 Task: Open Card Card0000000375 in Board Board0000000094 in Workspace WS0000000032 in Trello. Add Member Carxxstreet791@gmail.com to Card Card0000000375 in Board Board0000000094 in Workspace WS0000000032 in Trello. Add Orange Label titled Label0000000375 to Card Card0000000375 in Board Board0000000094 in Workspace WS0000000032 in Trello. Add Checklist CL0000000375 to Card Card0000000375 in Board Board0000000094 in Workspace WS0000000032 in Trello. Add Dates with Start Date as Jun 01 2023 and Due Date as Jun 30 2023 to Card Card0000000375 in Board Board0000000094 in Workspace WS0000000032 in Trello
Action: Mouse moved to (431, 347)
Screenshot: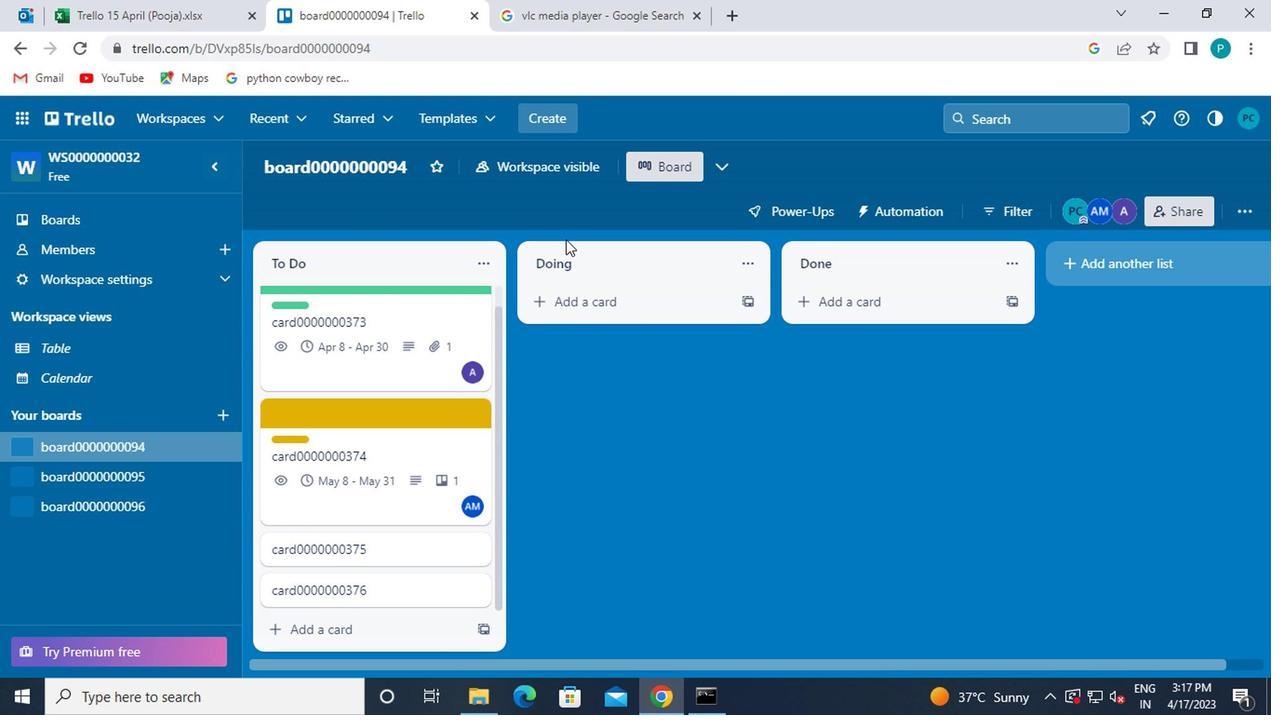 
Action: Mouse scrolled (431, 346) with delta (0, -1)
Screenshot: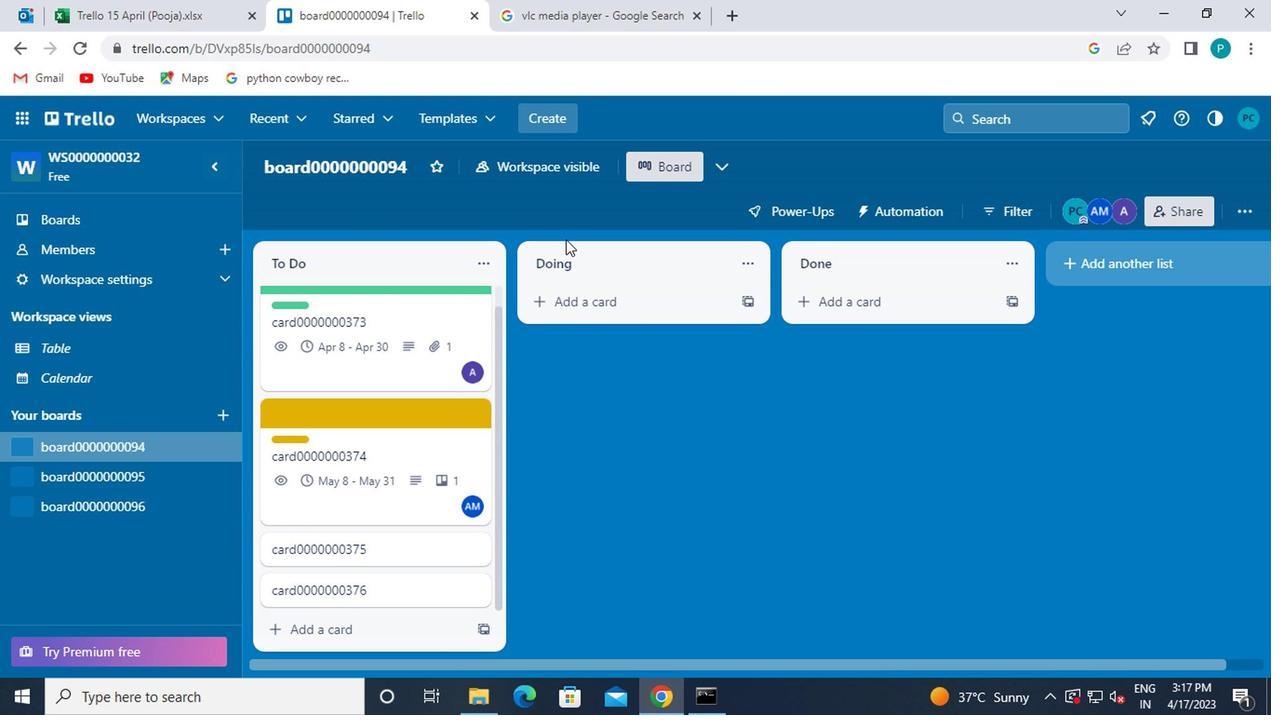 
Action: Mouse moved to (419, 355)
Screenshot: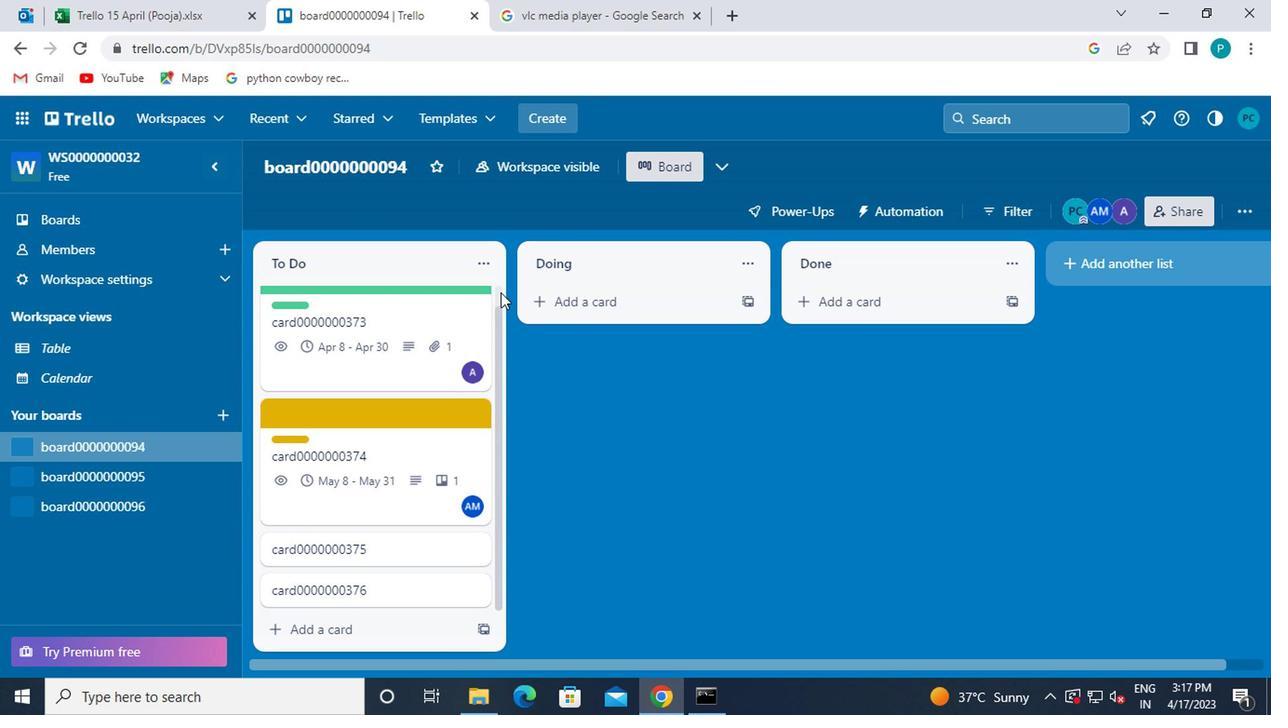 
Action: Mouse scrolled (419, 354) with delta (0, 0)
Screenshot: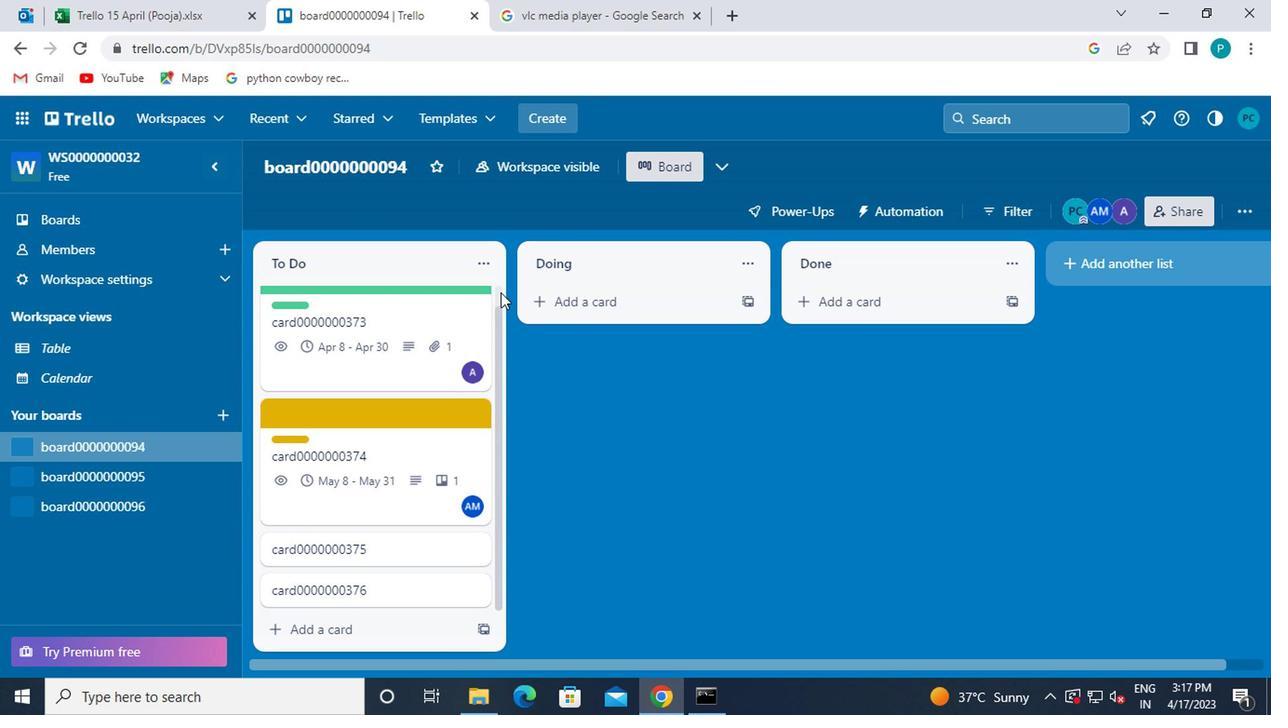
Action: Mouse moved to (418, 358)
Screenshot: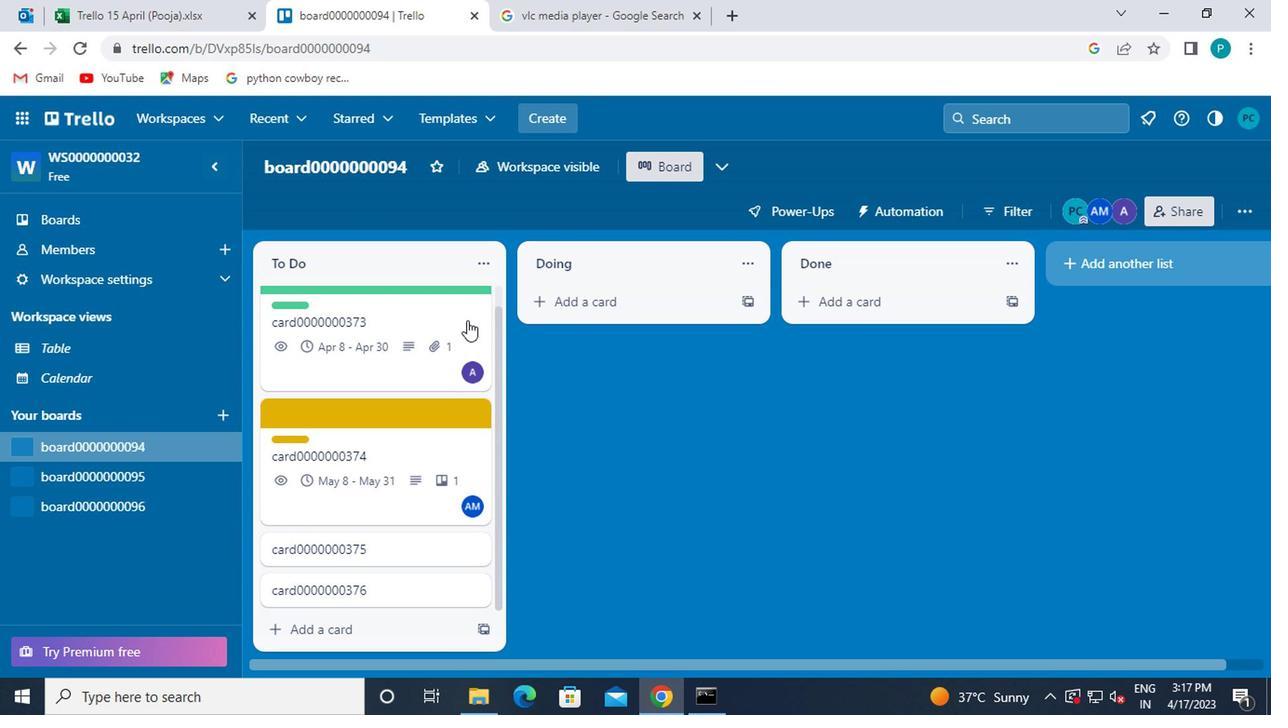 
Action: Mouse scrolled (418, 357) with delta (0, -1)
Screenshot: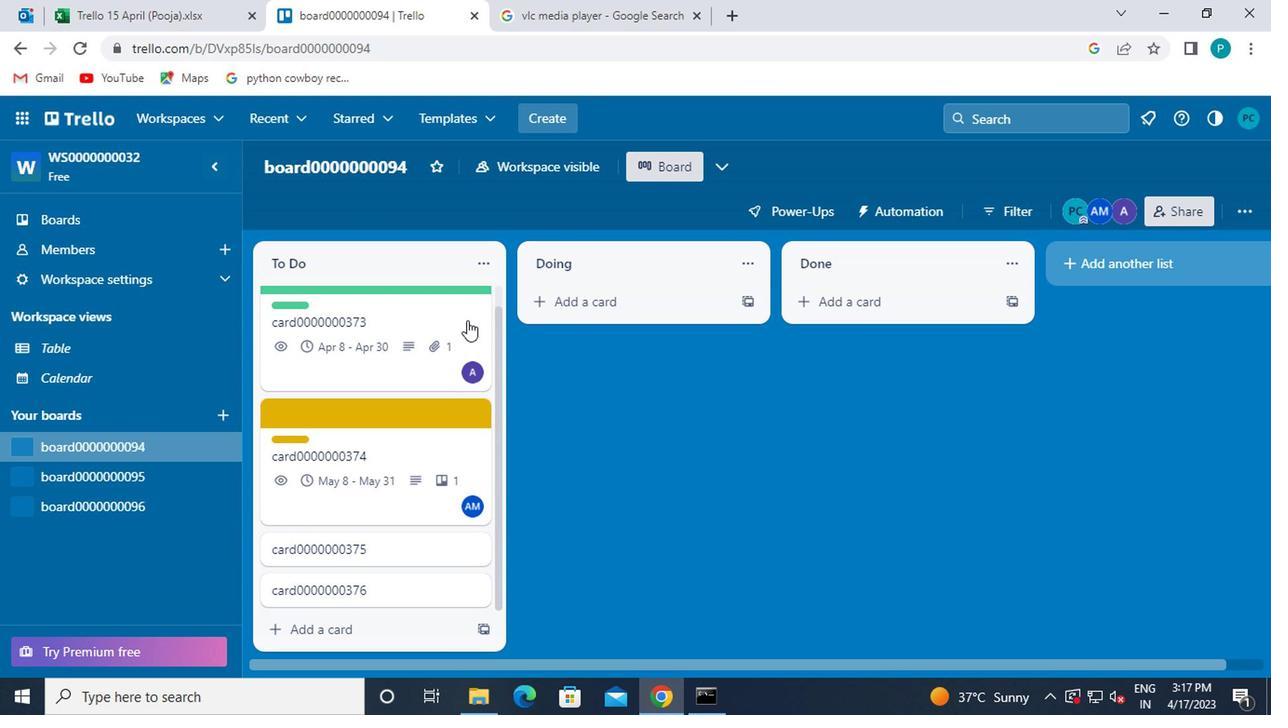 
Action: Mouse moved to (368, 540)
Screenshot: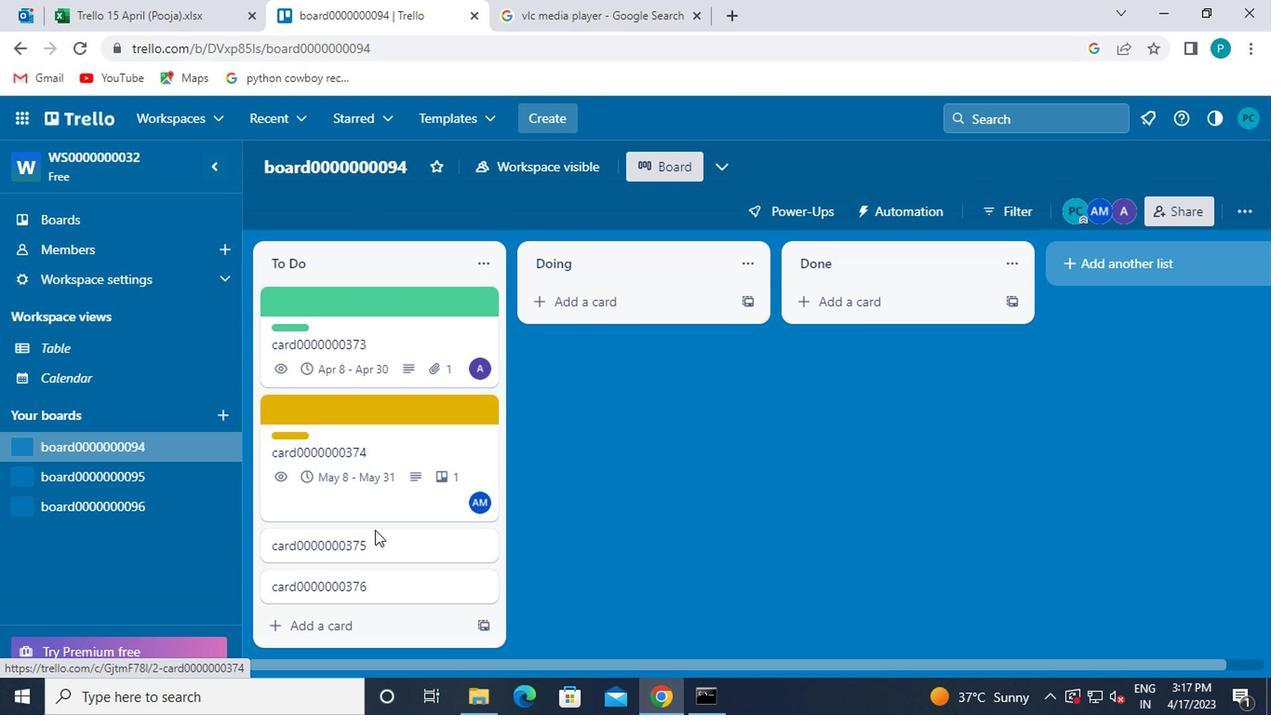 
Action: Mouse pressed left at (368, 540)
Screenshot: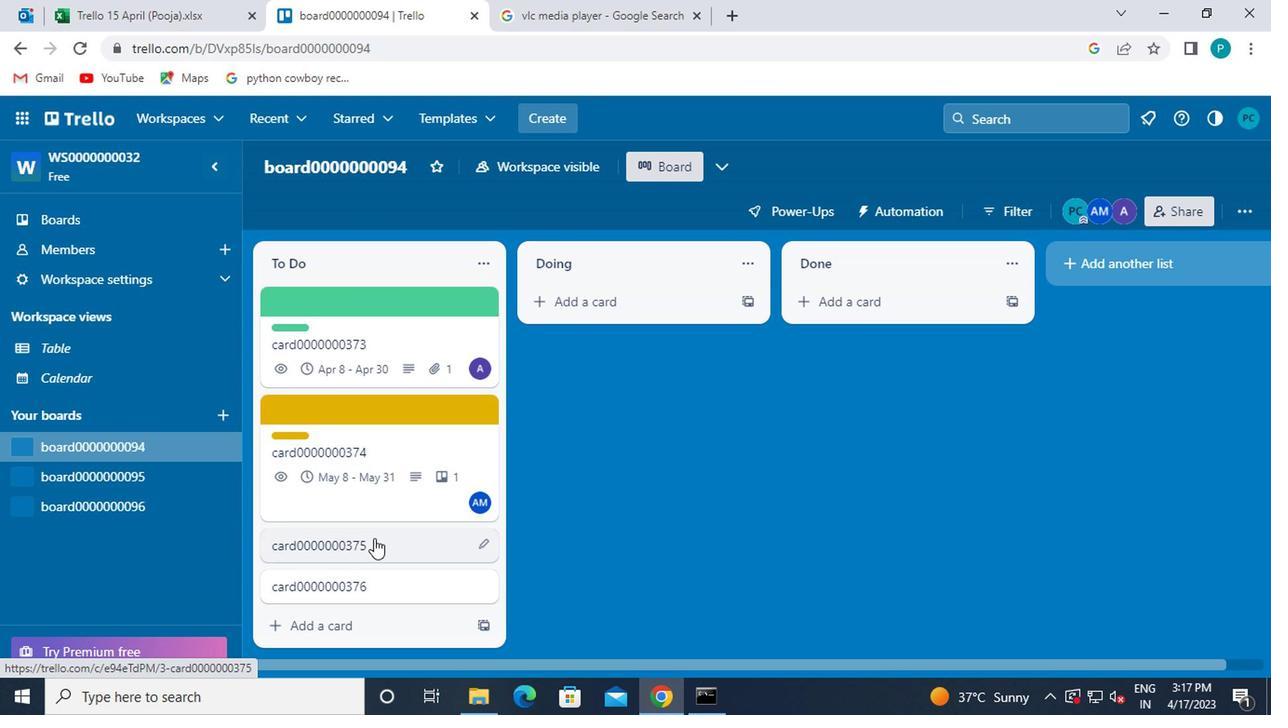 
Action: Mouse moved to (913, 337)
Screenshot: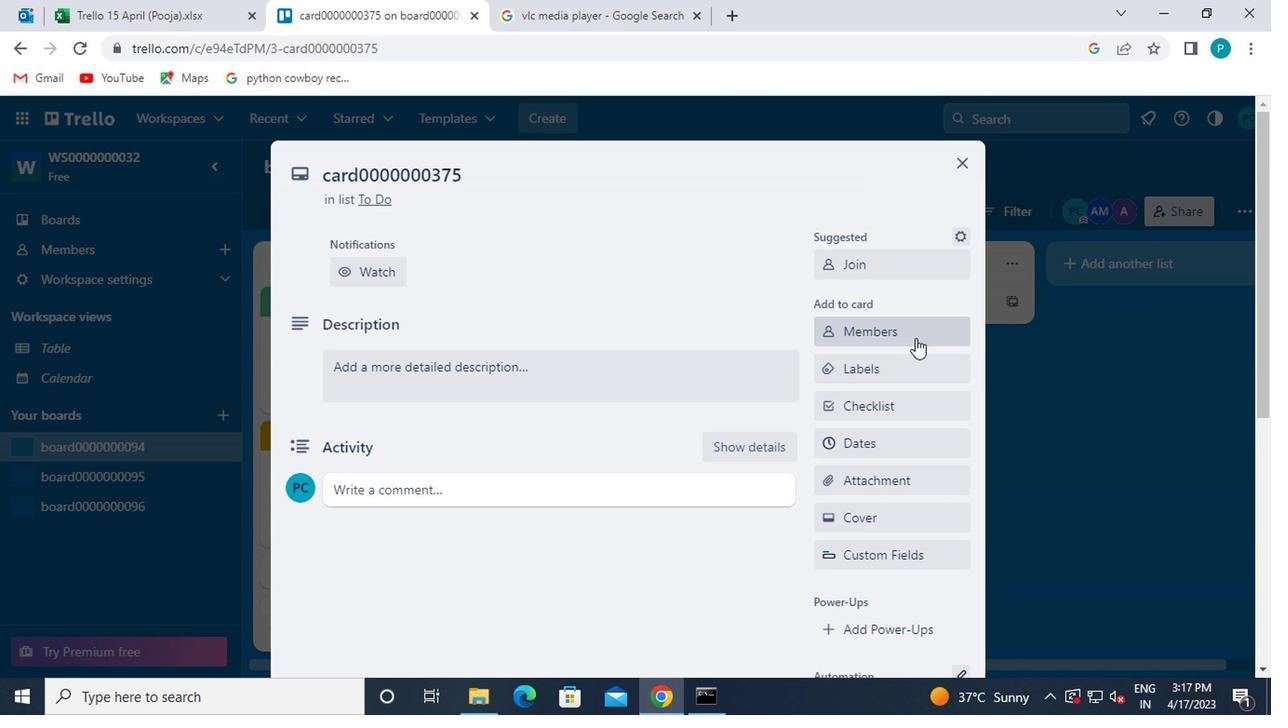 
Action: Mouse pressed left at (913, 337)
Screenshot: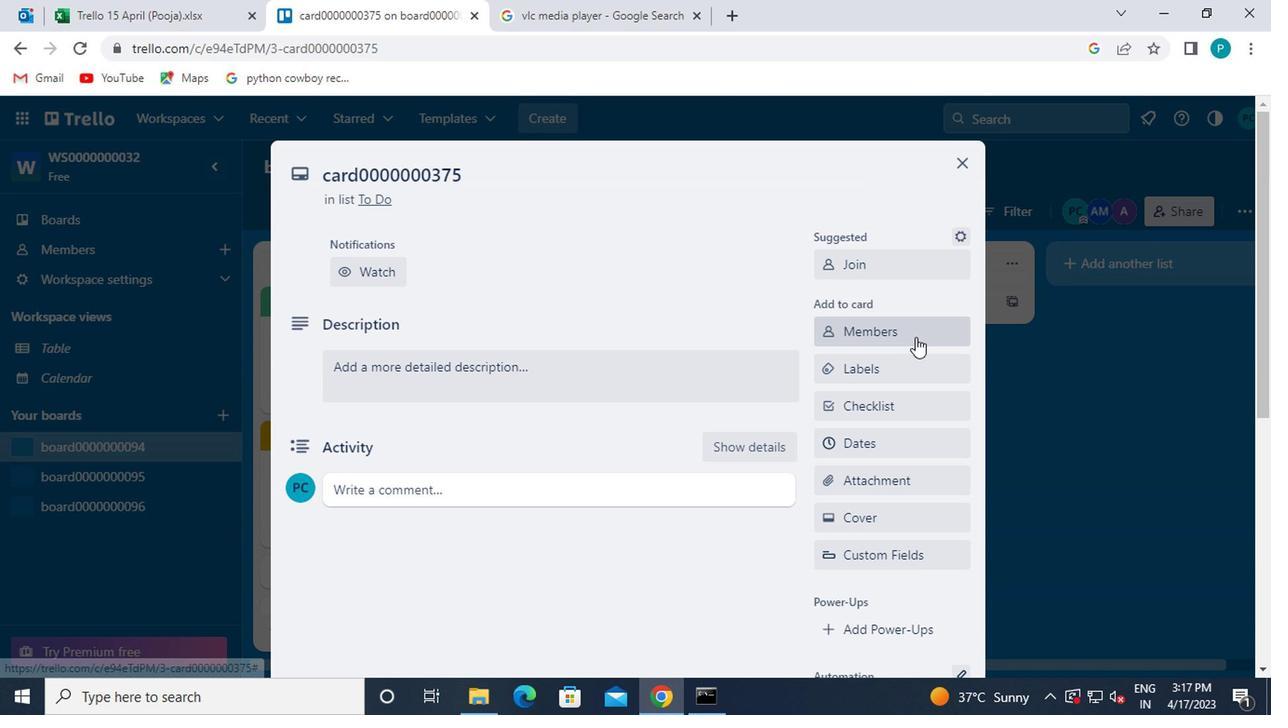
Action: Mouse moved to (872, 426)
Screenshot: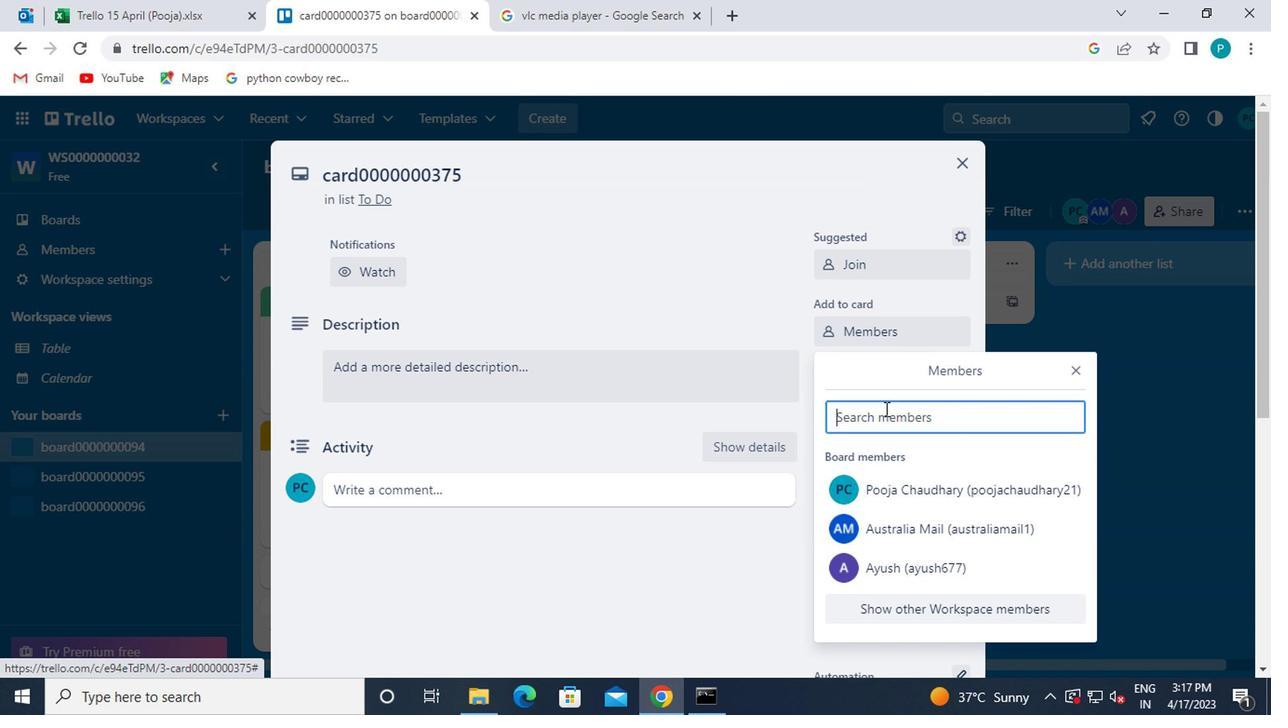 
Action: Mouse pressed left at (872, 426)
Screenshot: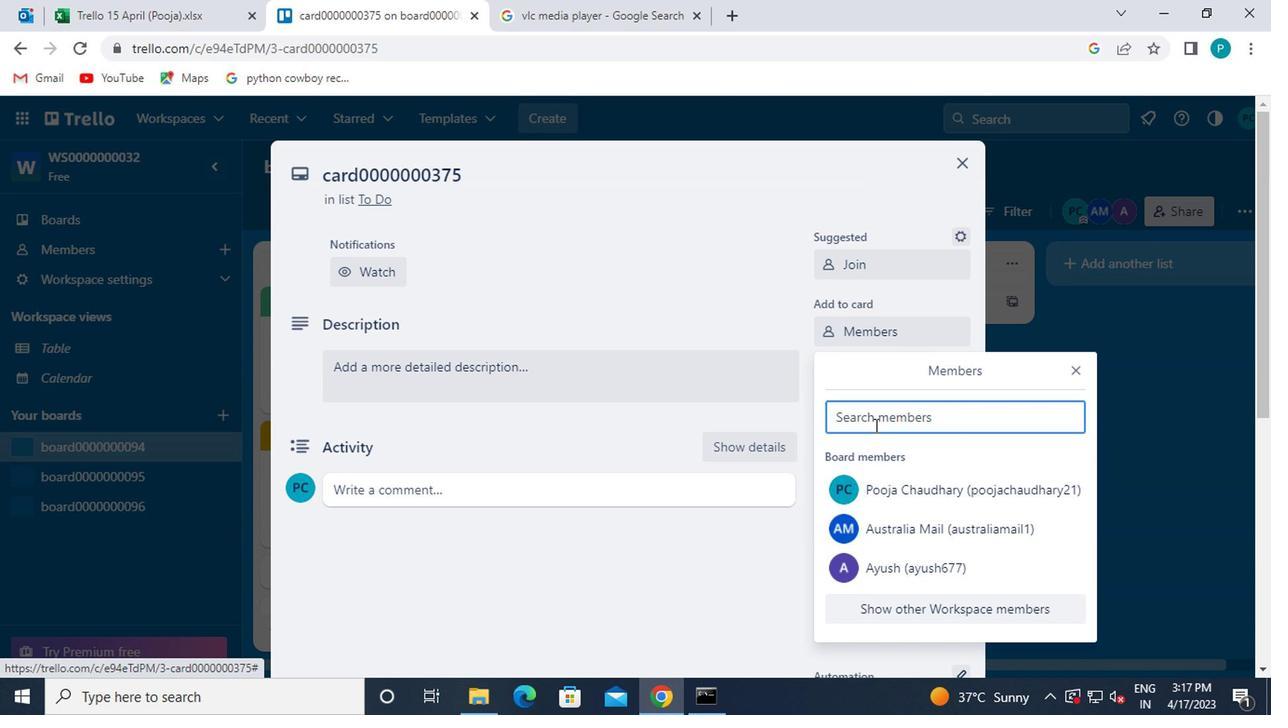 
Action: Mouse moved to (889, 405)
Screenshot: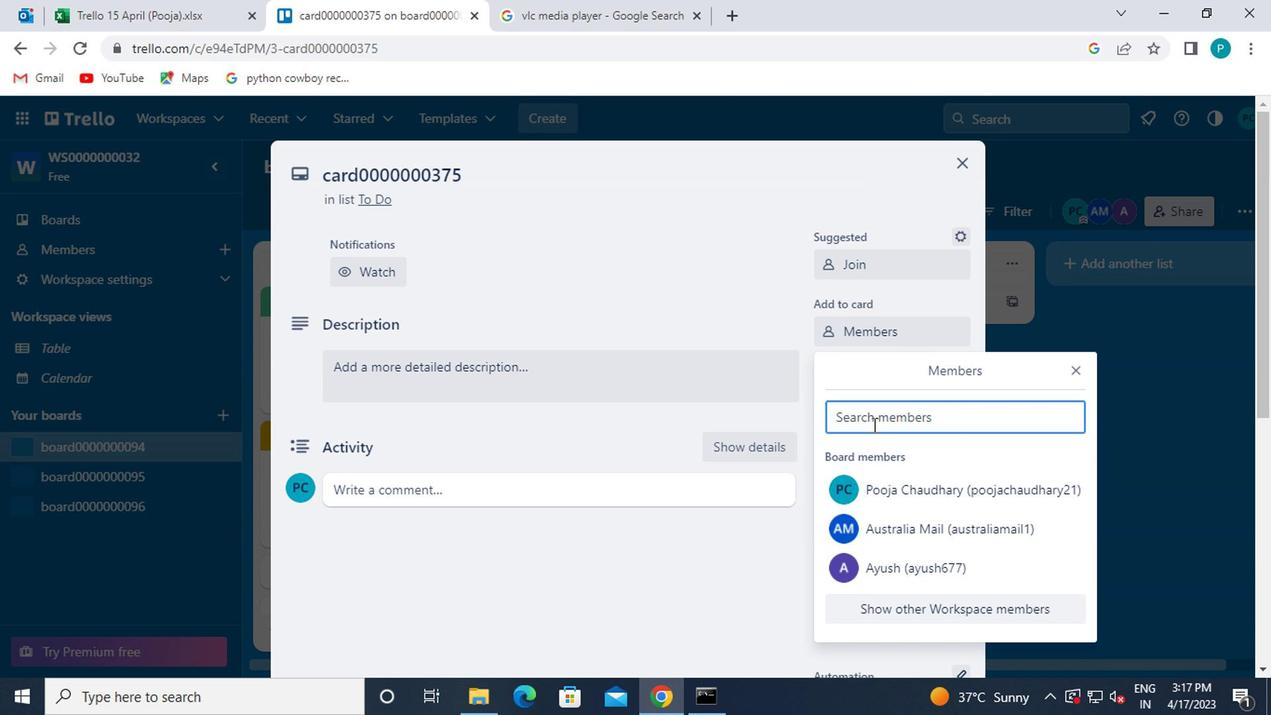 
Action: Key pressed carxxstreet791<Key.shift>@GMAIL.COM
Screenshot: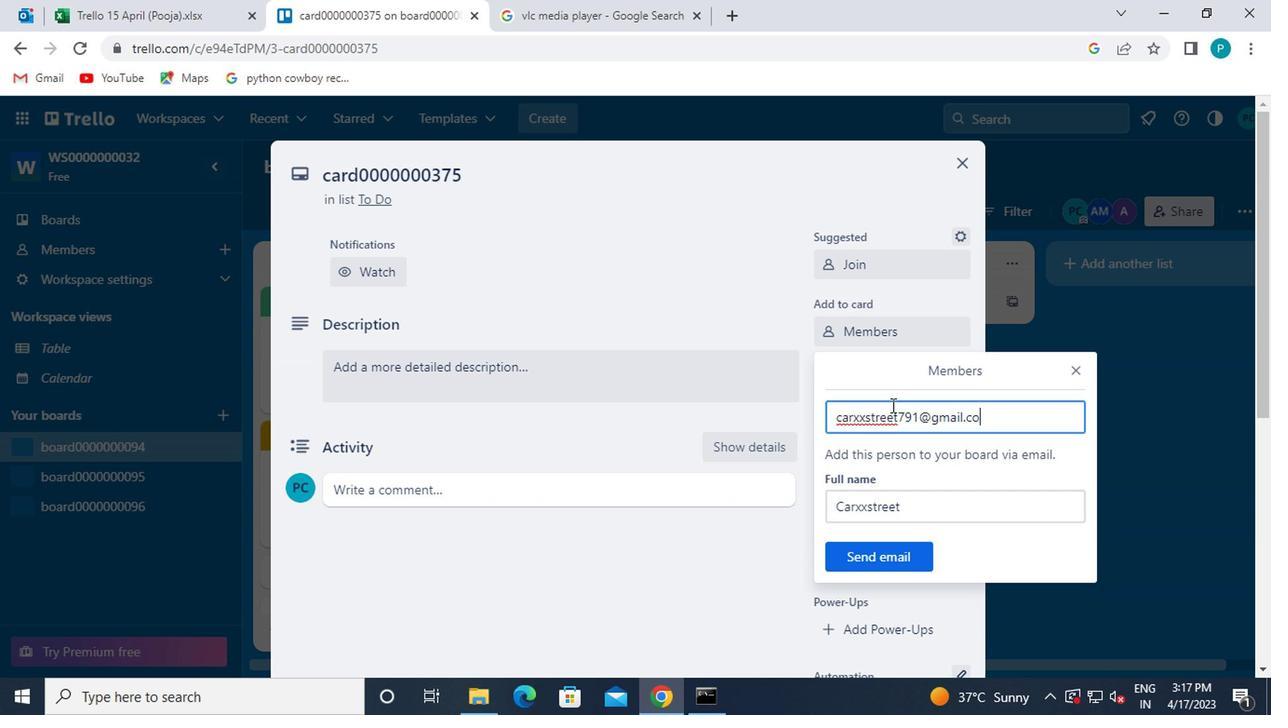 
Action: Mouse moved to (893, 562)
Screenshot: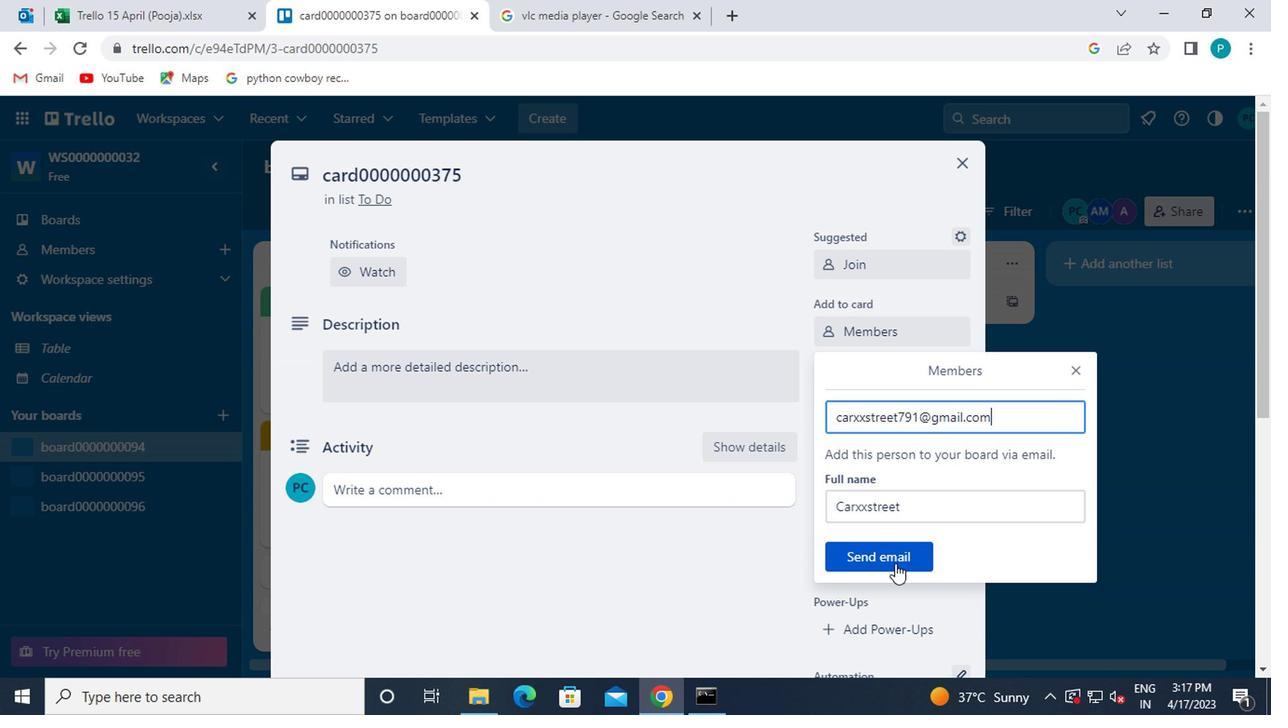 
Action: Mouse pressed left at (893, 562)
Screenshot: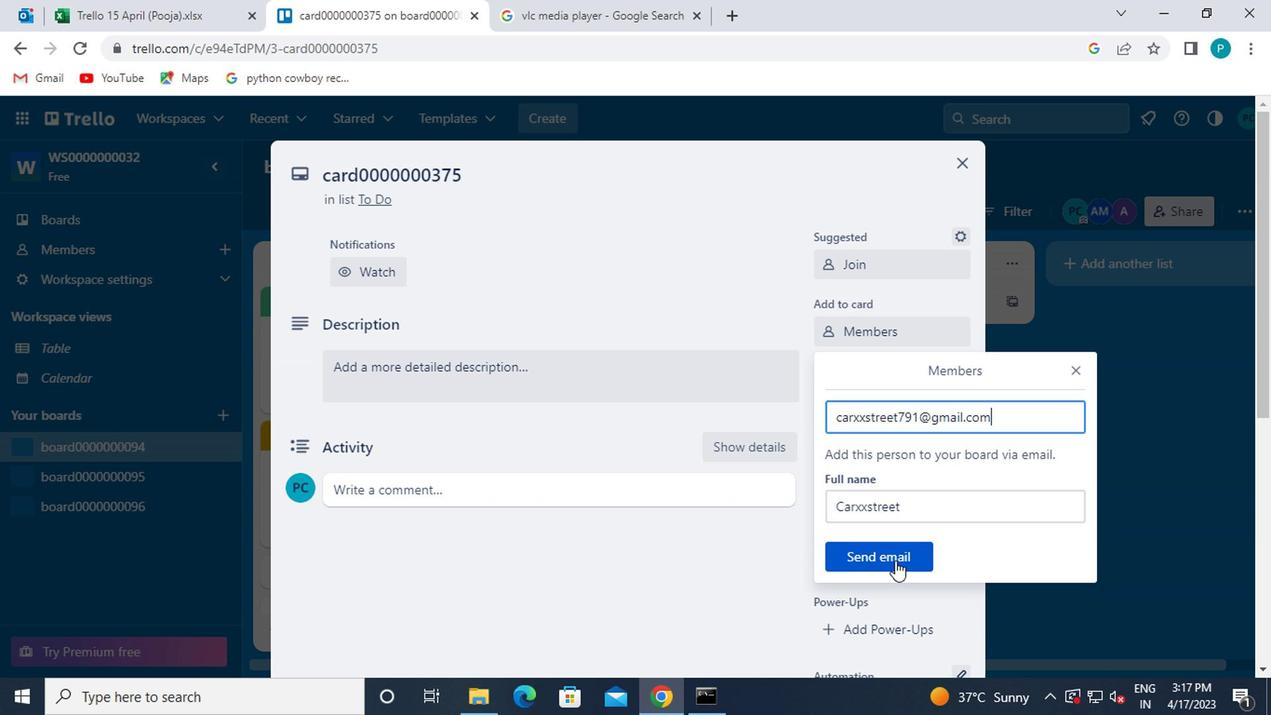 
Action: Mouse moved to (854, 363)
Screenshot: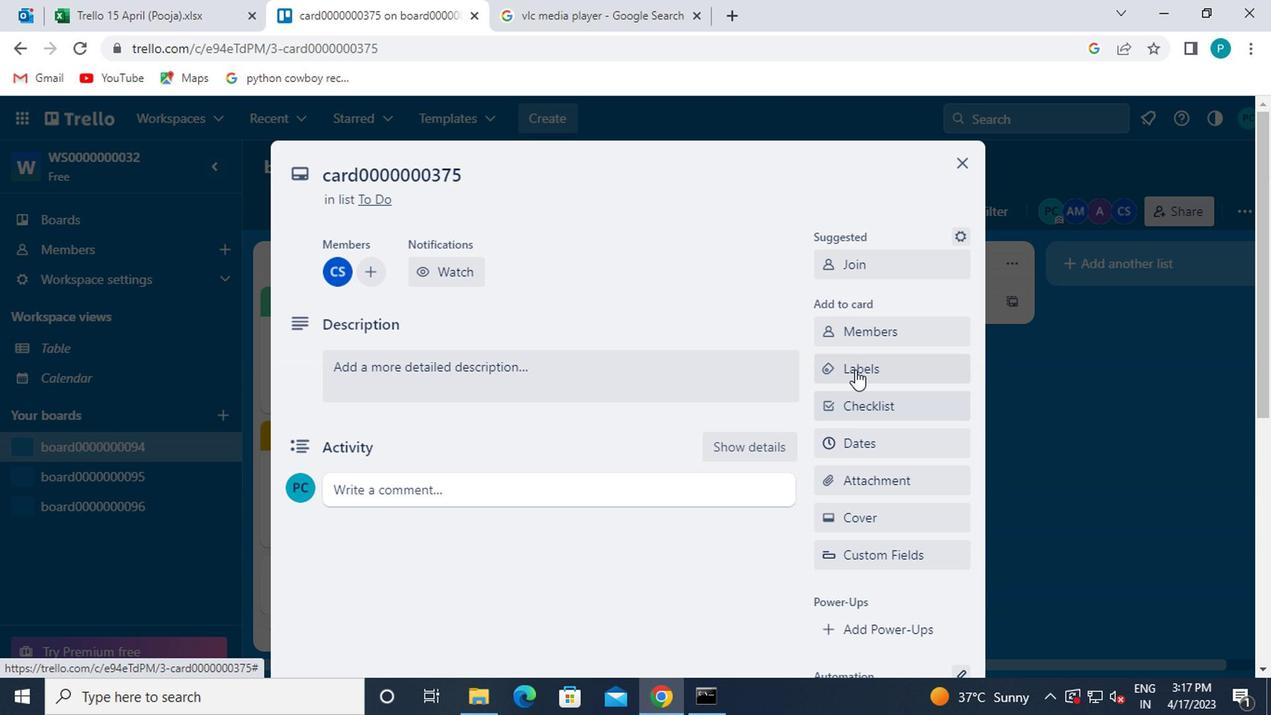 
Action: Mouse pressed left at (854, 363)
Screenshot: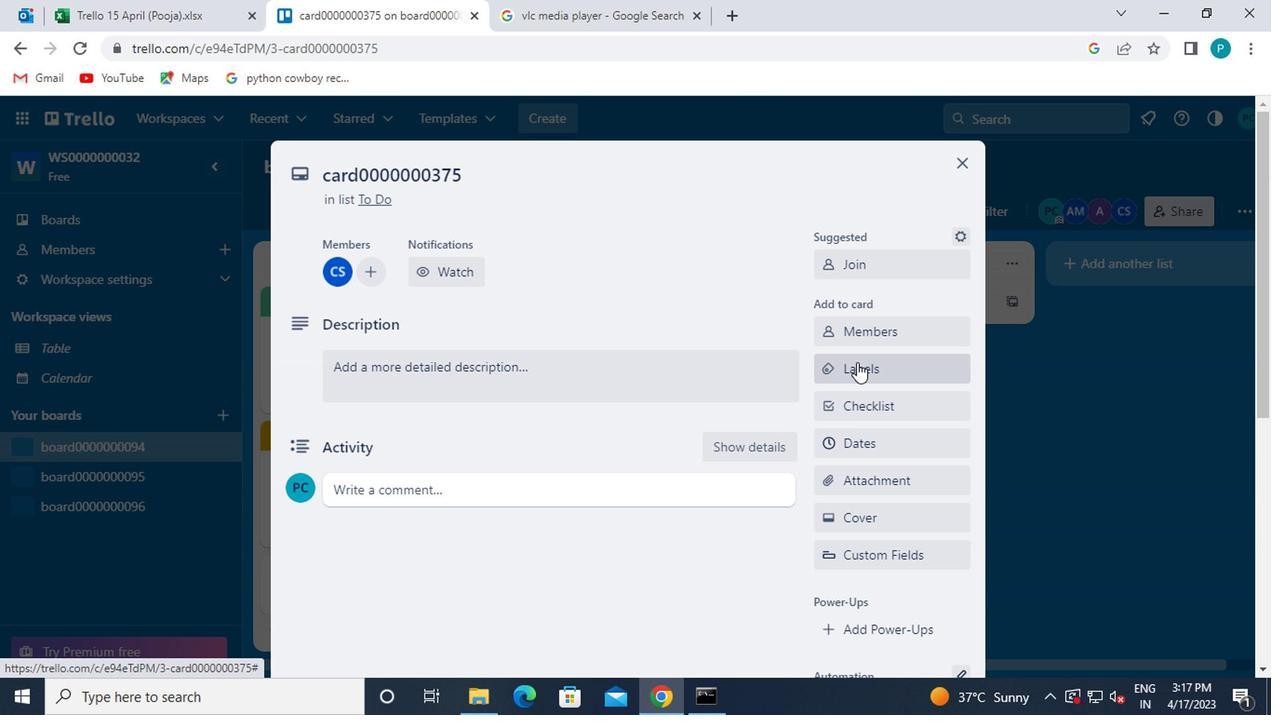 
Action: Mouse moved to (920, 548)
Screenshot: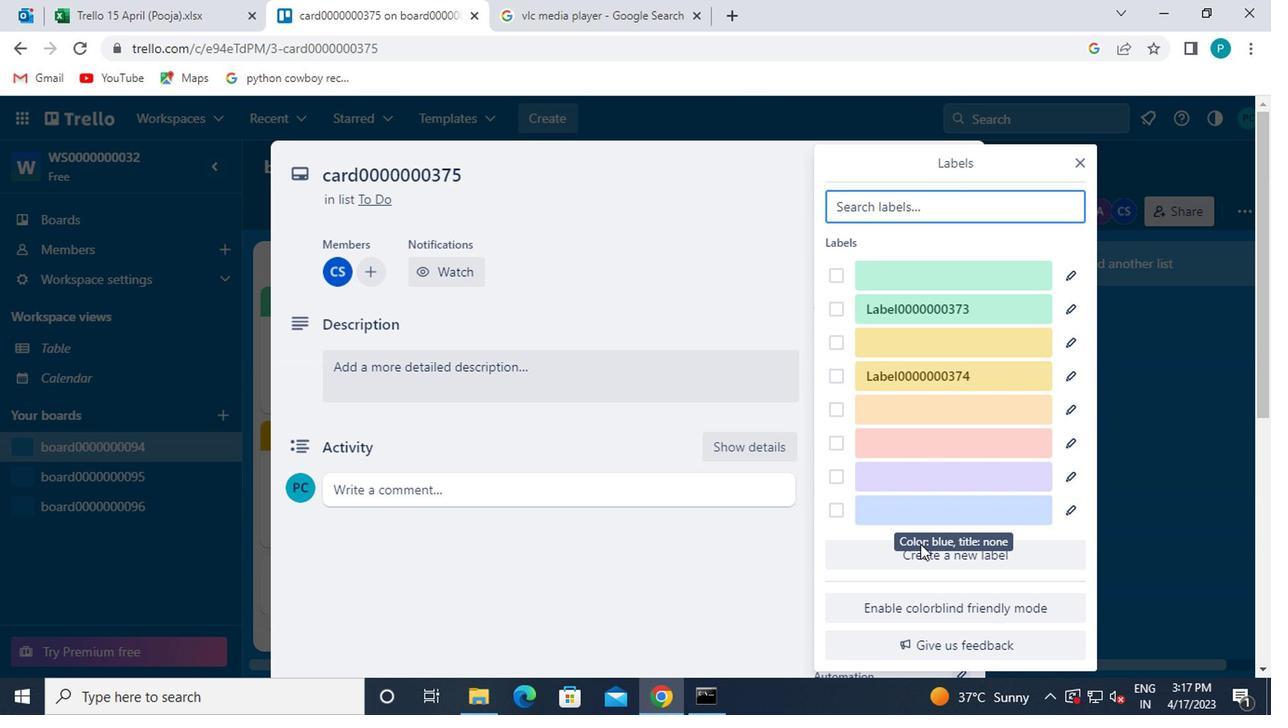 
Action: Mouse pressed left at (920, 548)
Screenshot: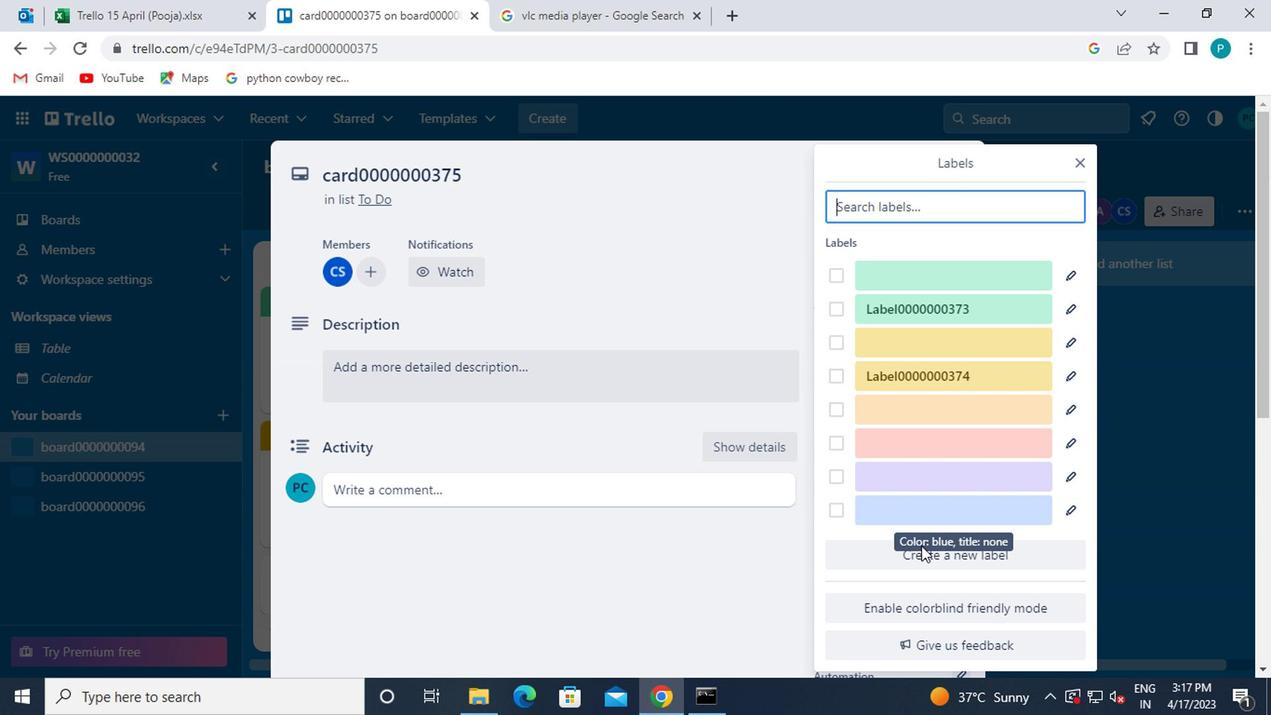 
Action: Mouse moved to (920, 552)
Screenshot: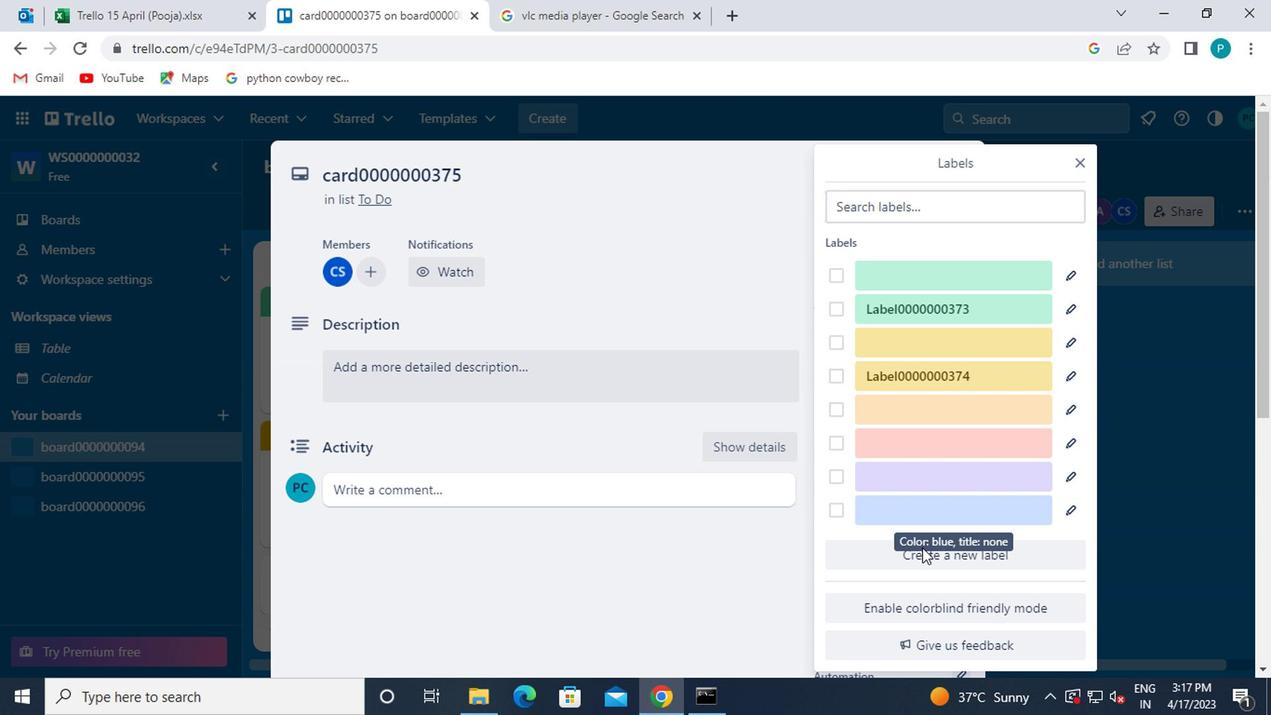 
Action: Mouse pressed left at (920, 552)
Screenshot: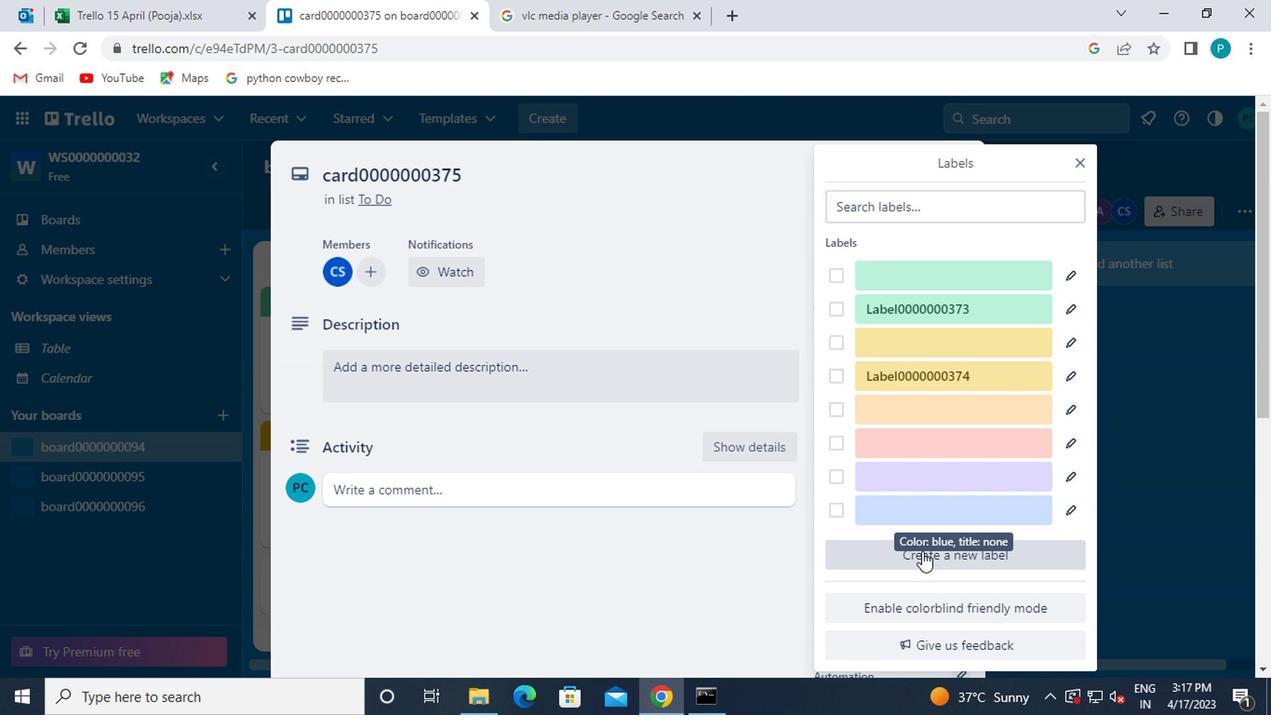 
Action: Mouse moved to (938, 436)
Screenshot: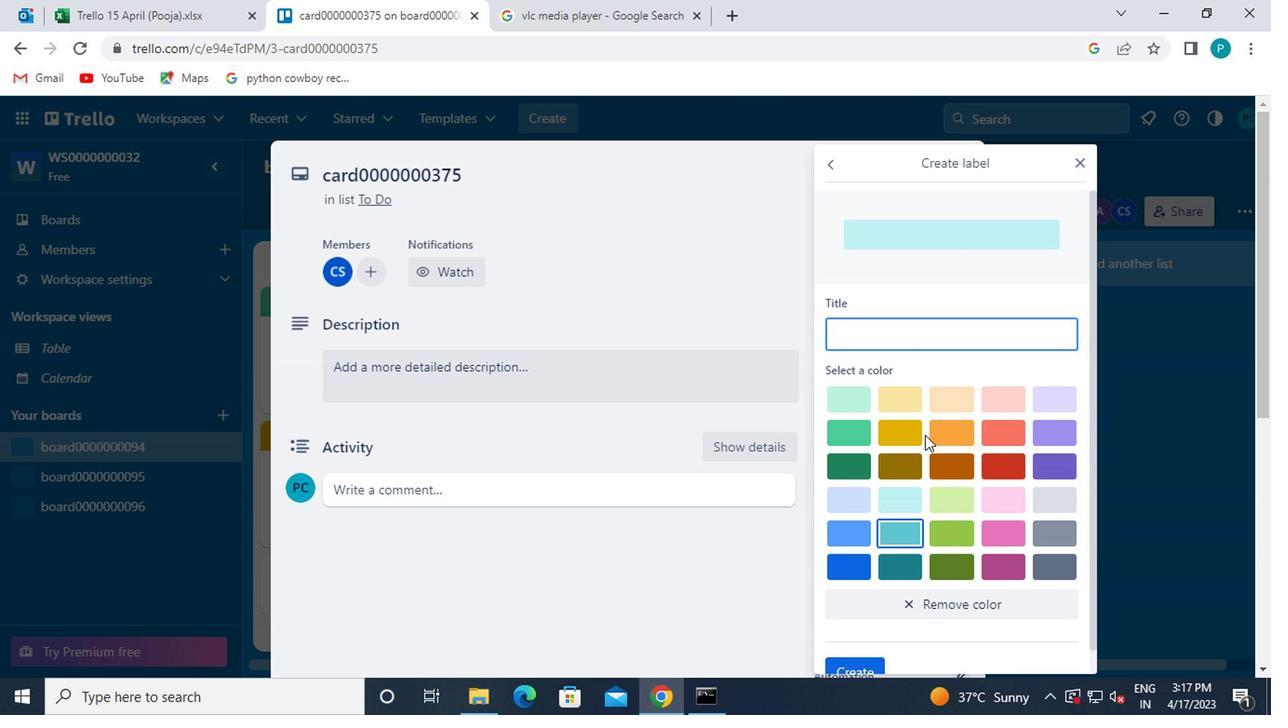 
Action: Mouse pressed left at (938, 436)
Screenshot: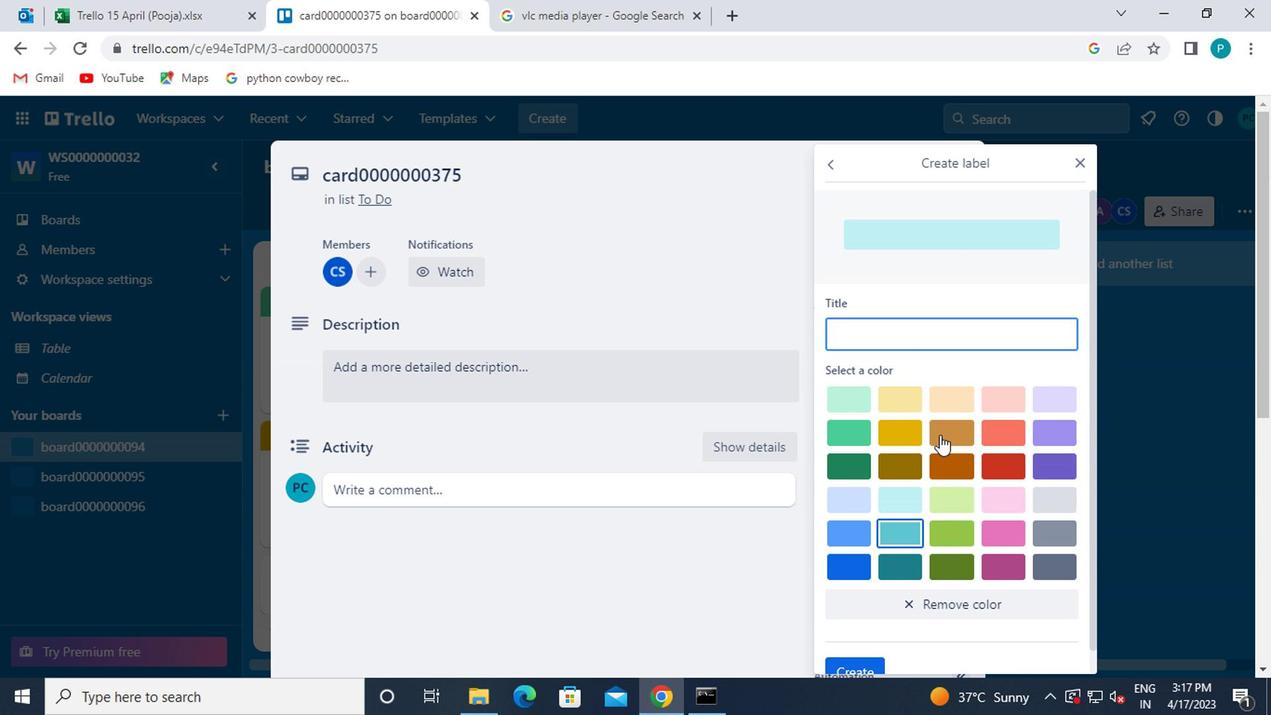 
Action: Mouse moved to (860, 340)
Screenshot: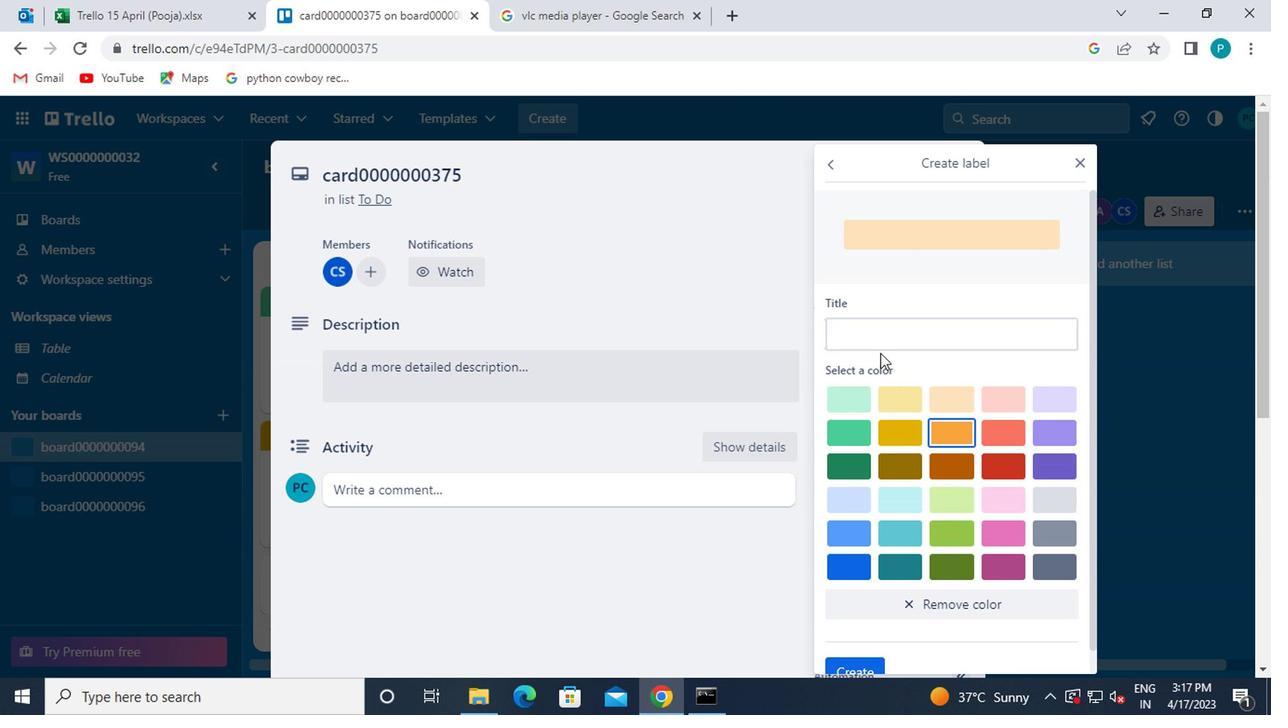 
Action: Mouse pressed left at (860, 340)
Screenshot: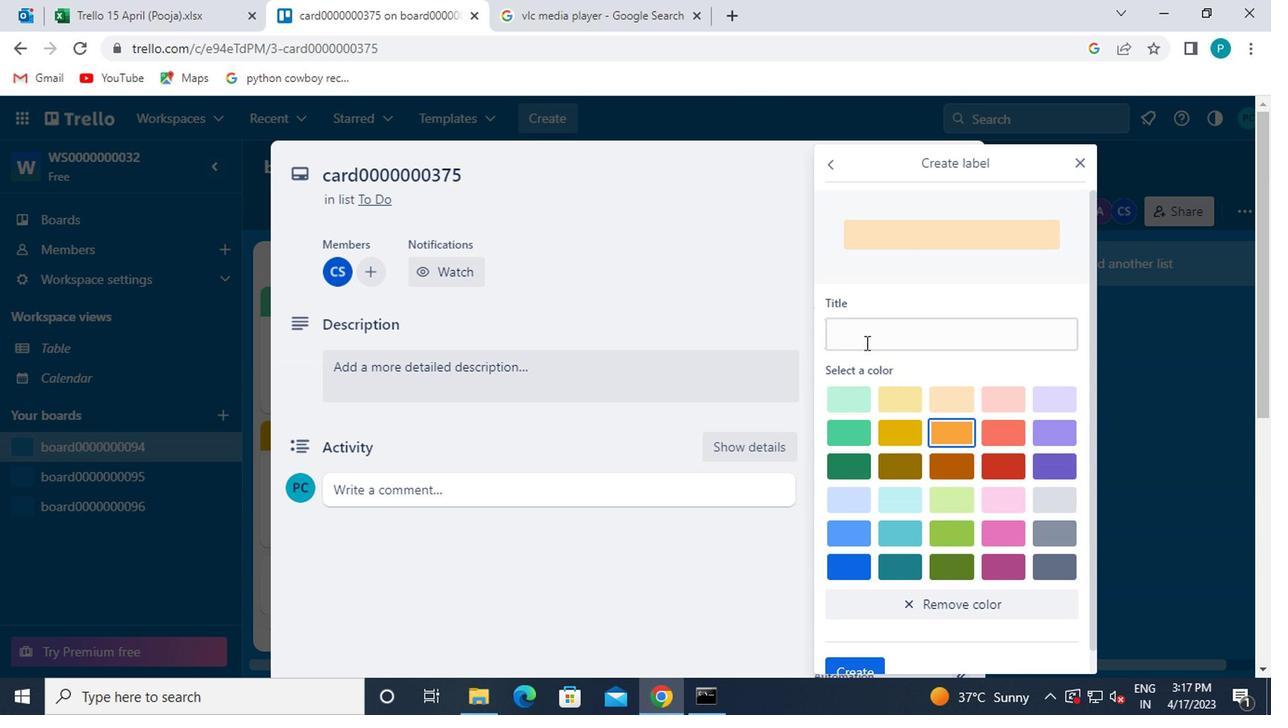 
Action: Key pressed <Key.caps_lock>L<Key.caps_lock>ABEL0000000375
Screenshot: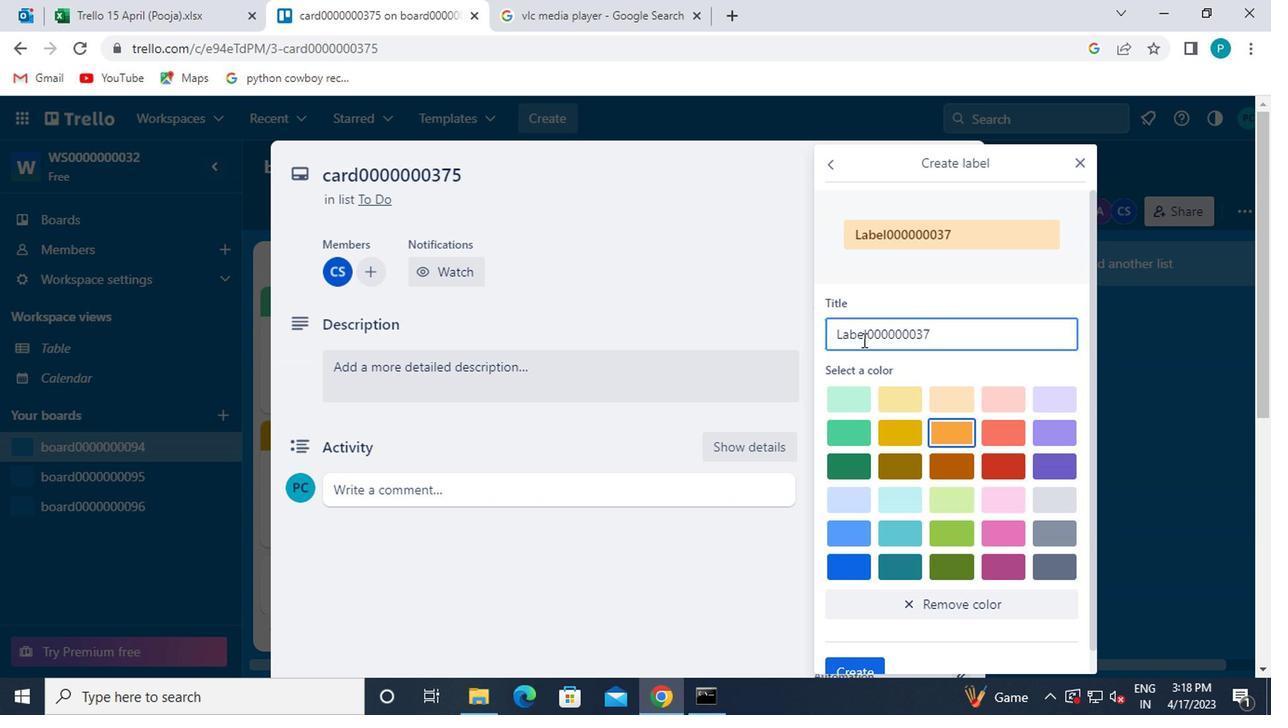 
Action: Mouse moved to (968, 579)
Screenshot: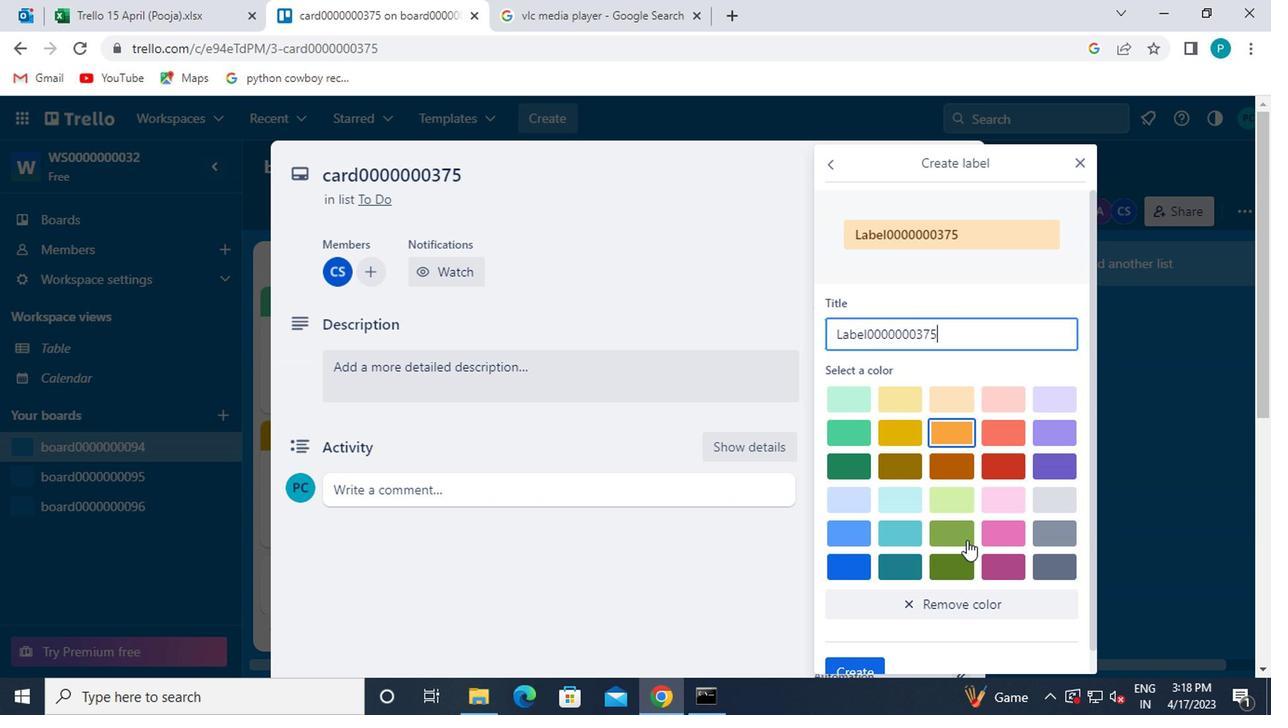 
Action: Mouse scrolled (968, 578) with delta (0, -1)
Screenshot: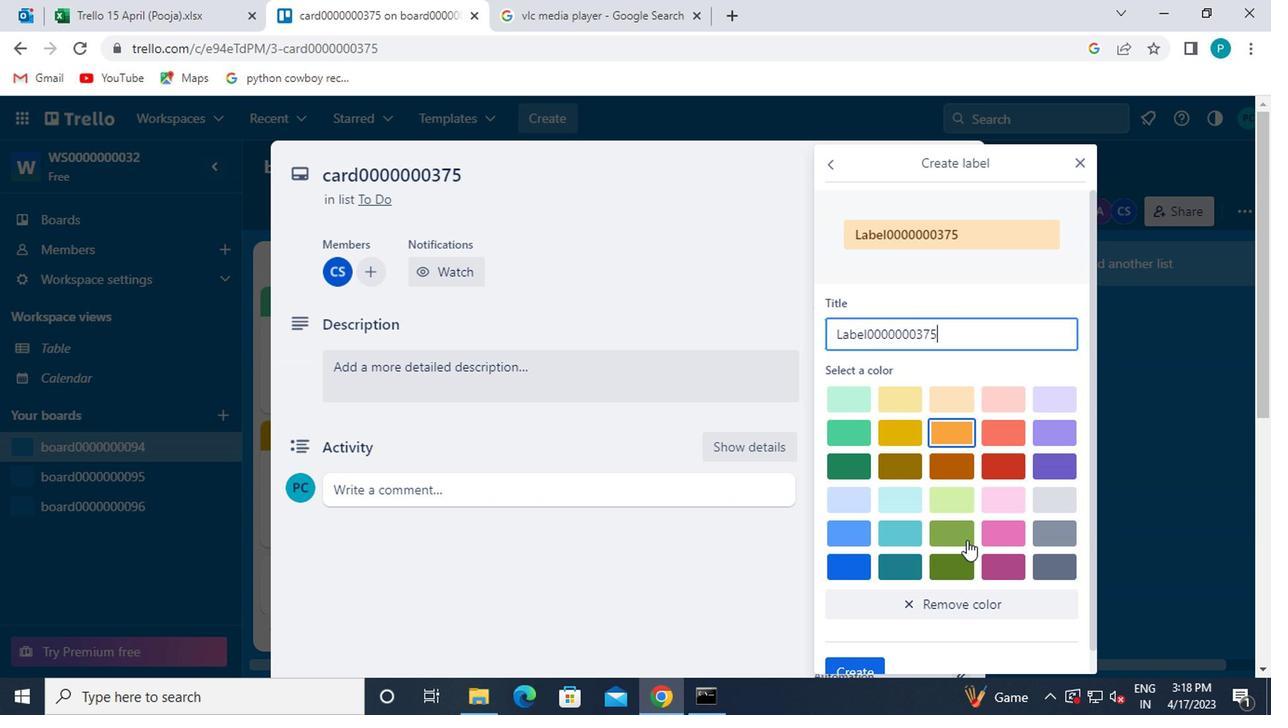 
Action: Mouse moved to (967, 589)
Screenshot: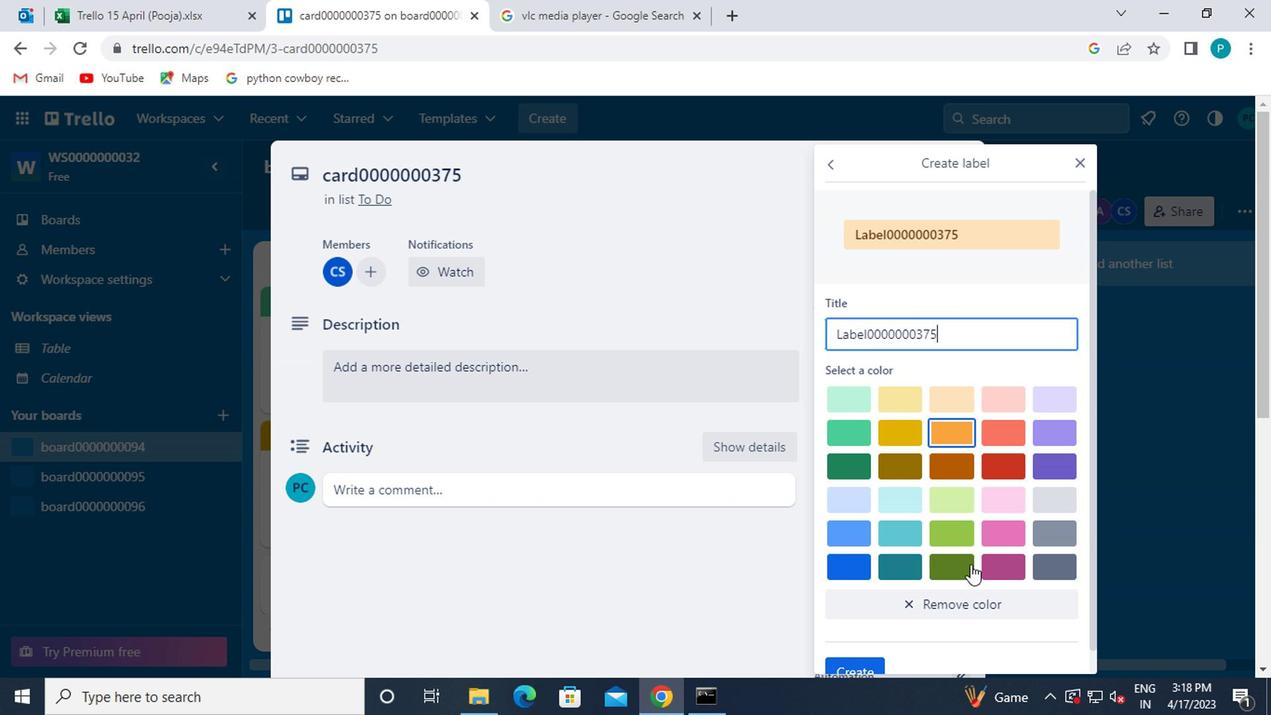 
Action: Mouse scrolled (967, 589) with delta (0, 0)
Screenshot: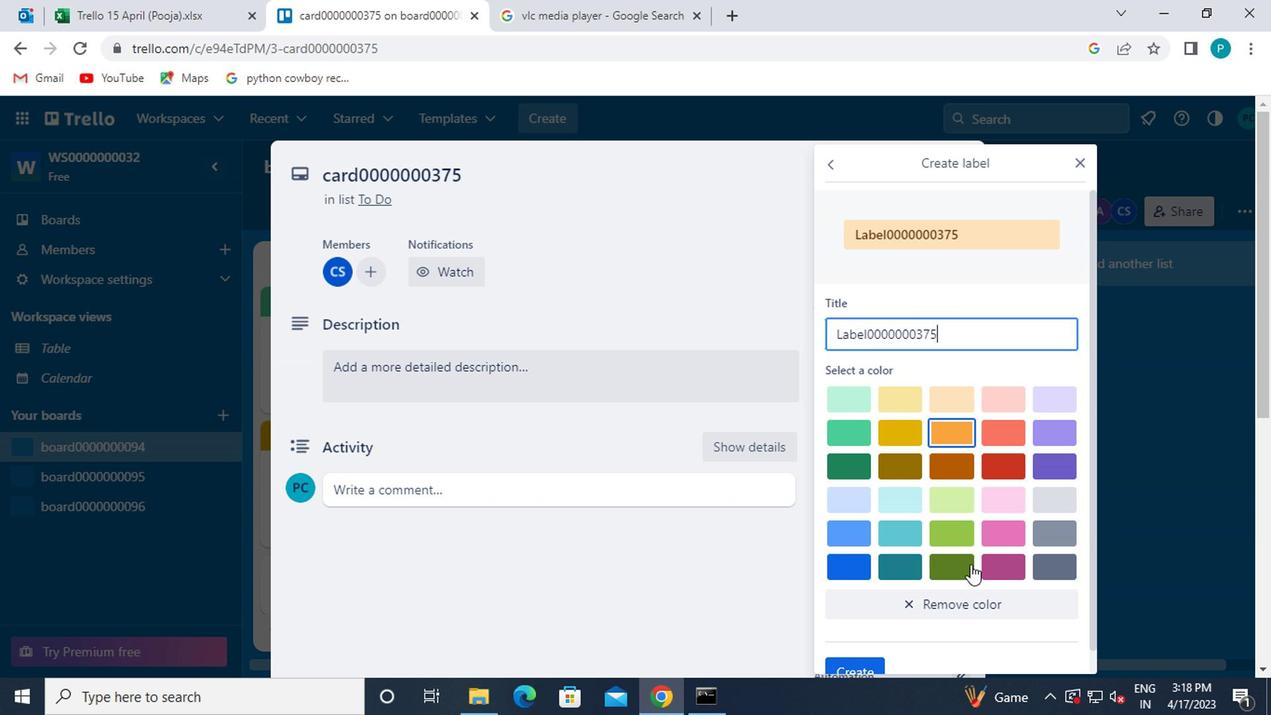 
Action: Mouse moved to (966, 590)
Screenshot: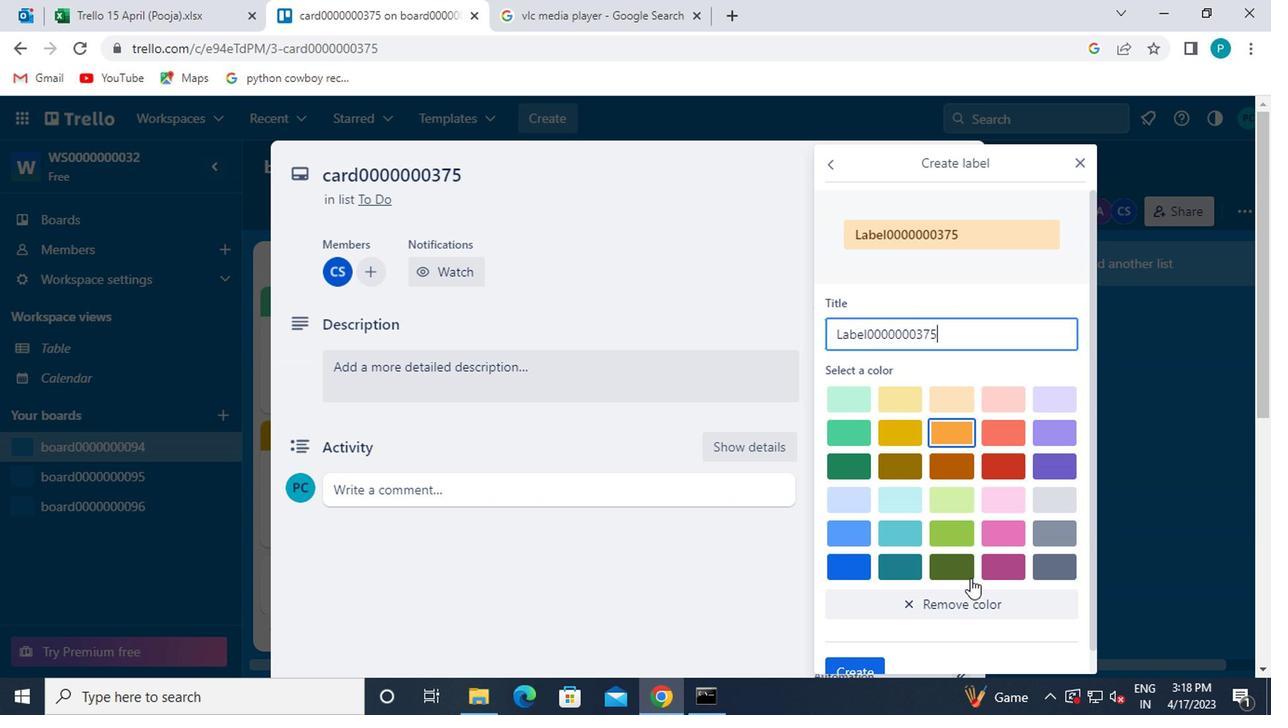 
Action: Mouse scrolled (966, 589) with delta (0, 0)
Screenshot: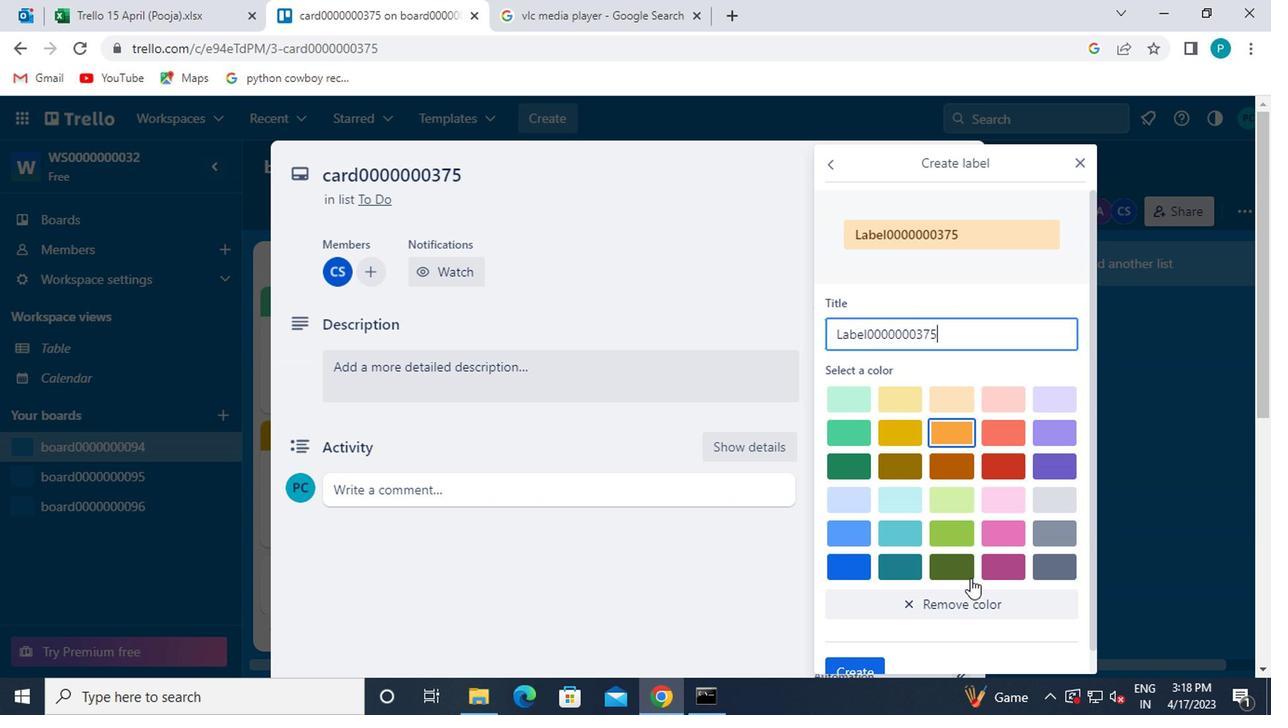 
Action: Mouse moved to (861, 655)
Screenshot: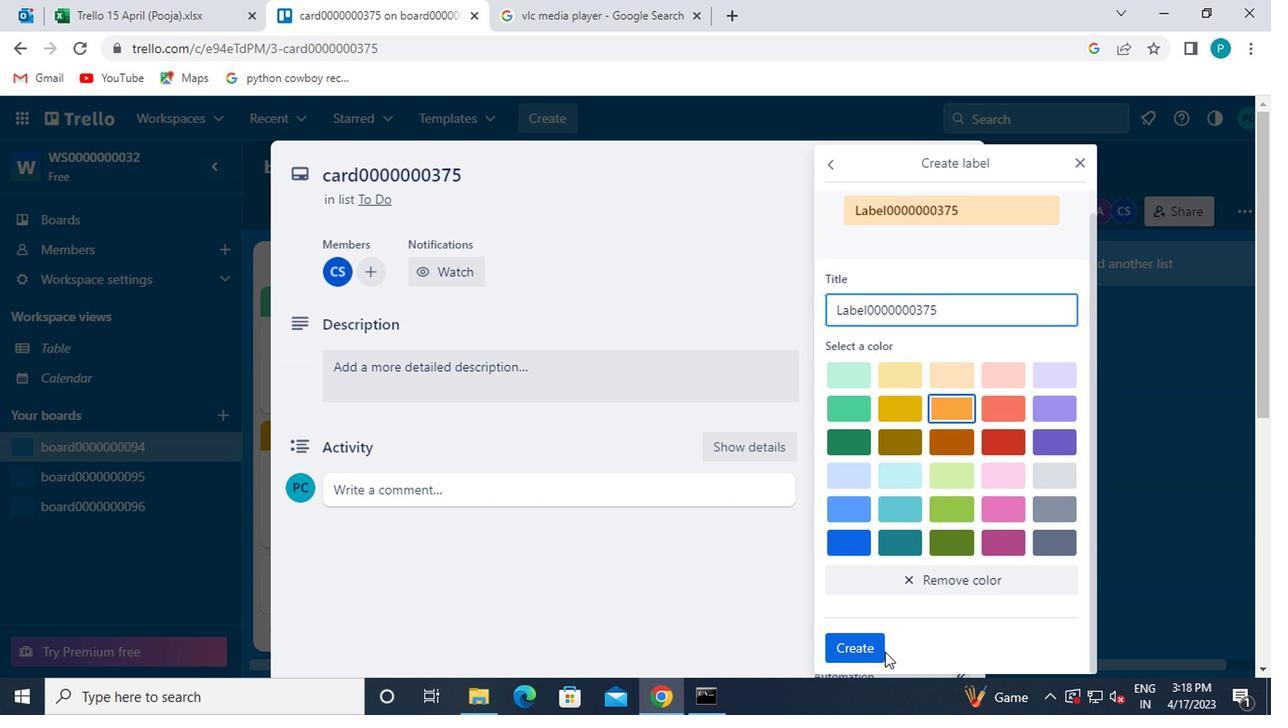 
Action: Mouse pressed left at (861, 655)
Screenshot: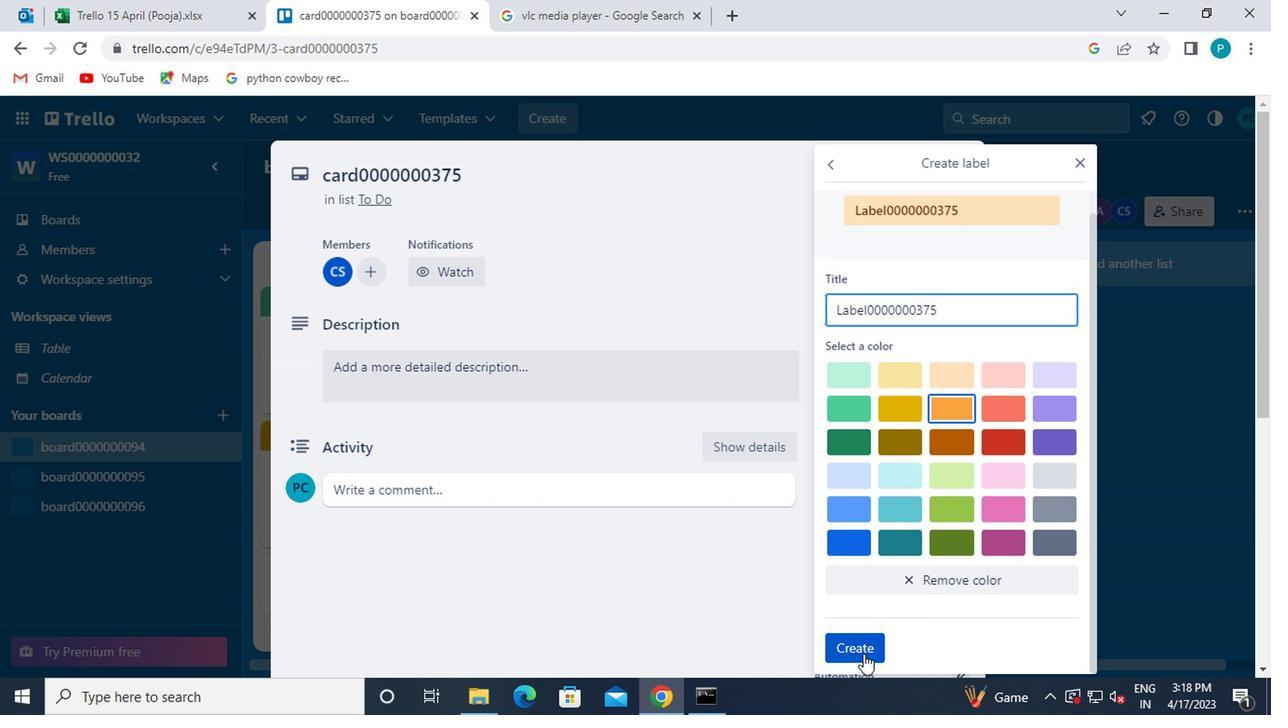 
Action: Mouse moved to (1080, 162)
Screenshot: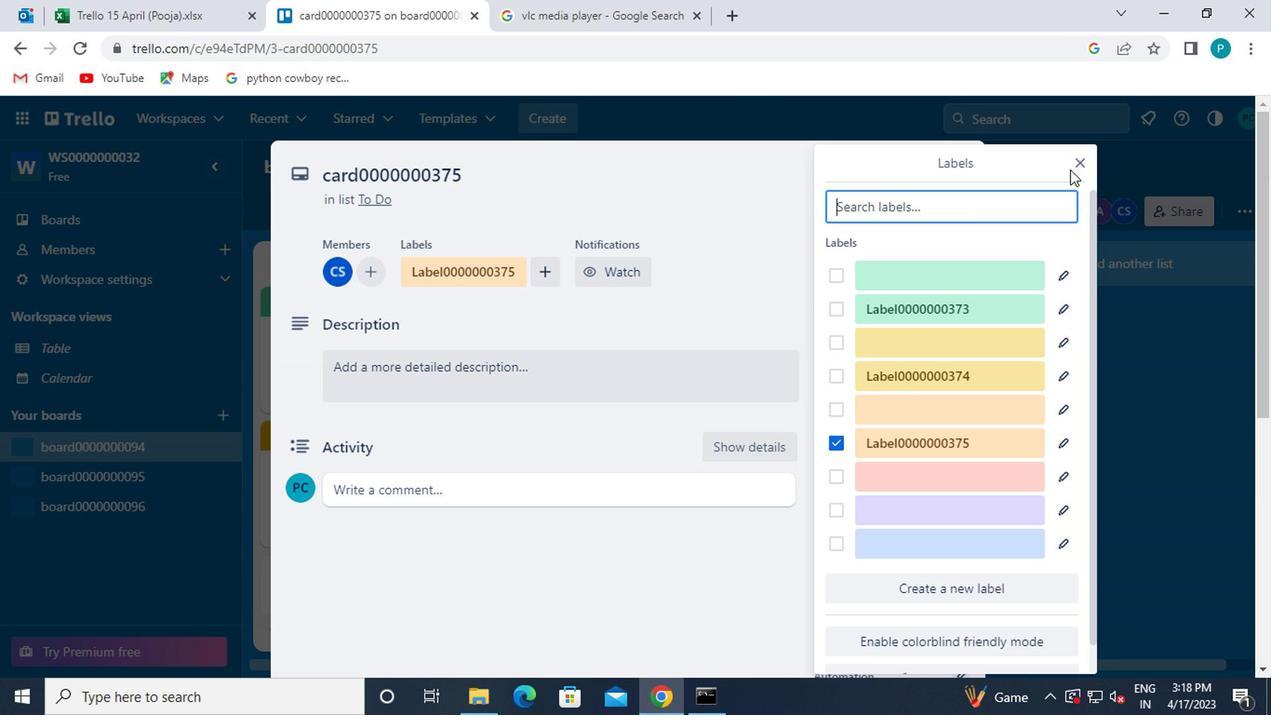 
Action: Mouse pressed left at (1080, 162)
Screenshot: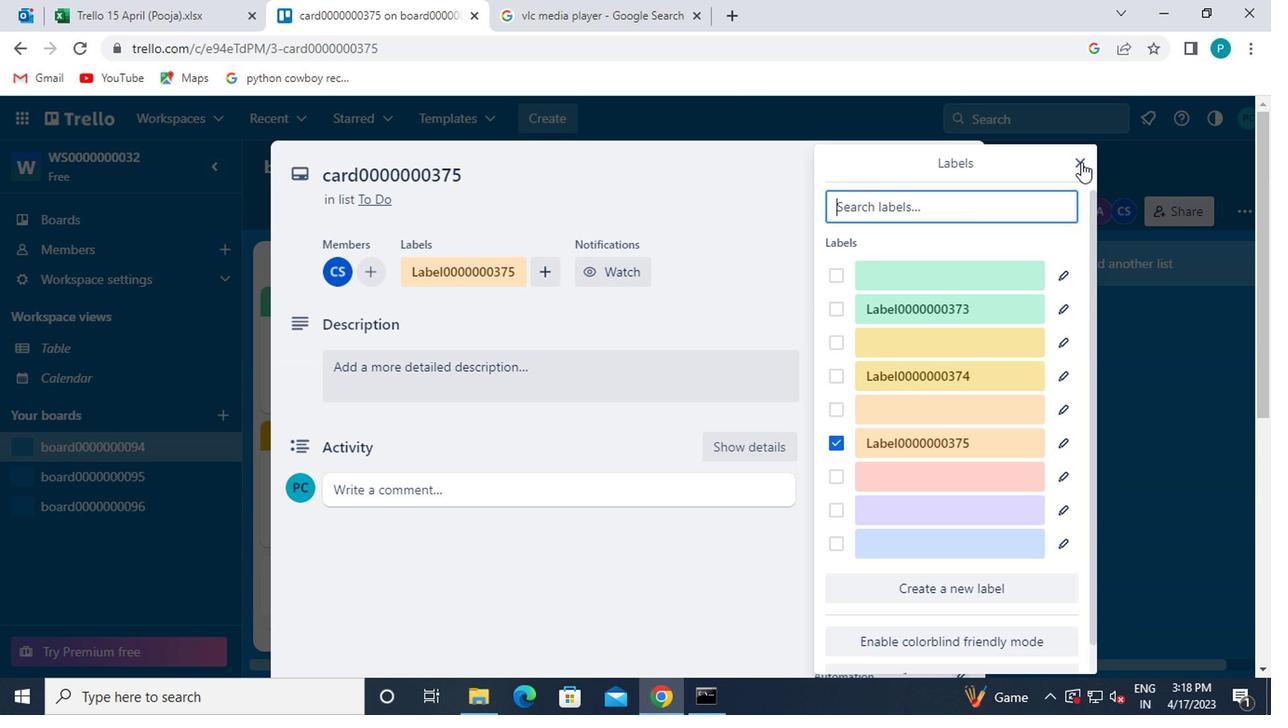 
Action: Mouse moved to (854, 418)
Screenshot: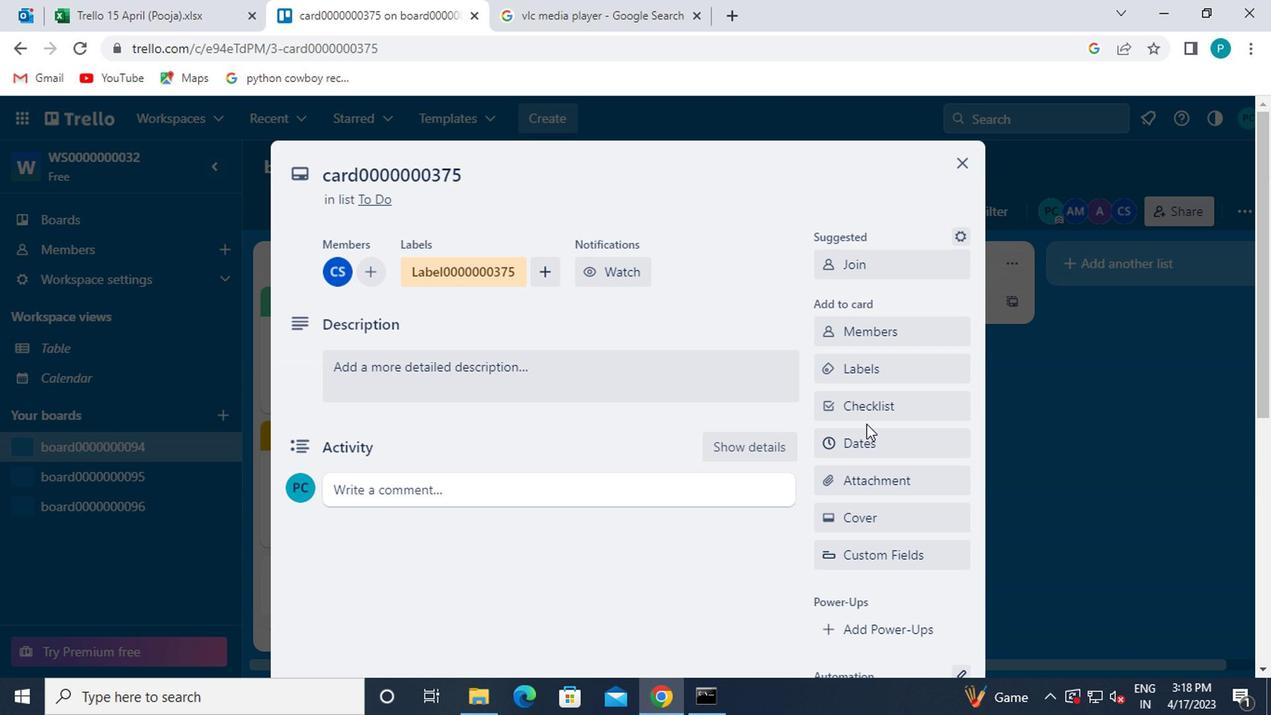 
Action: Mouse pressed left at (854, 418)
Screenshot: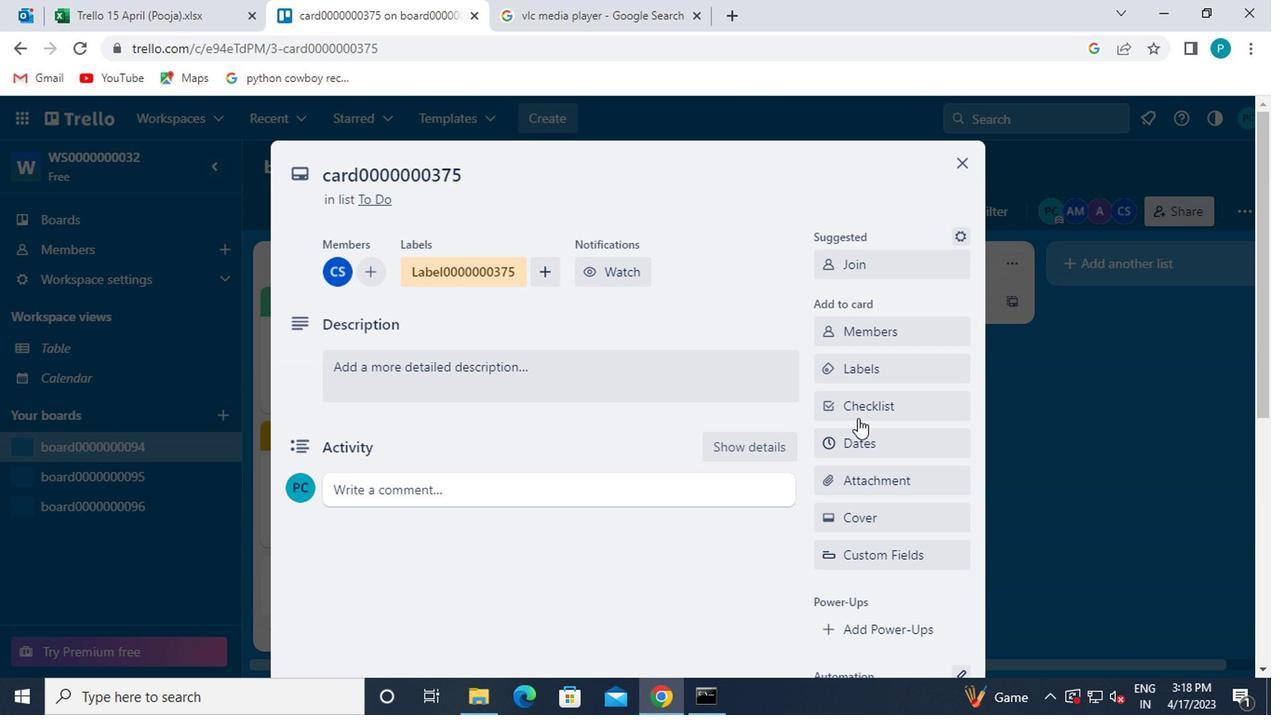 
Action: Mouse moved to (861, 438)
Screenshot: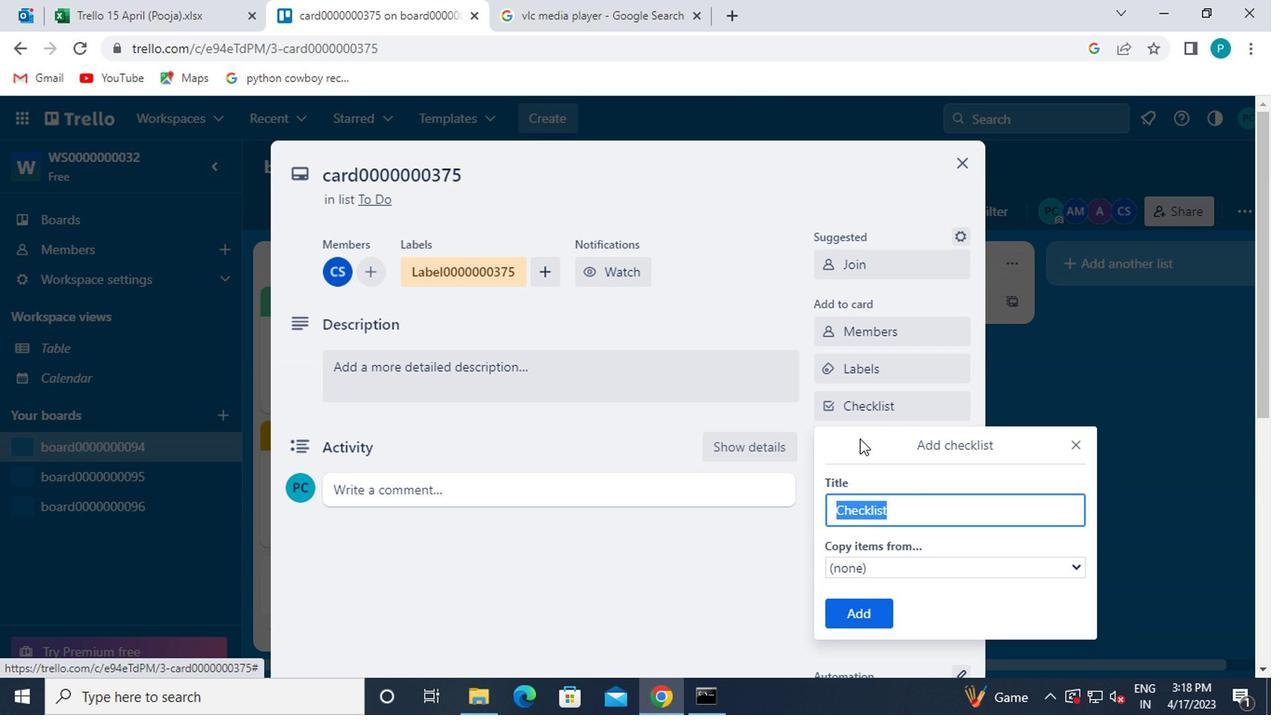 
Action: Key pressed <Key.caps_lock>CL0000000375
Screenshot: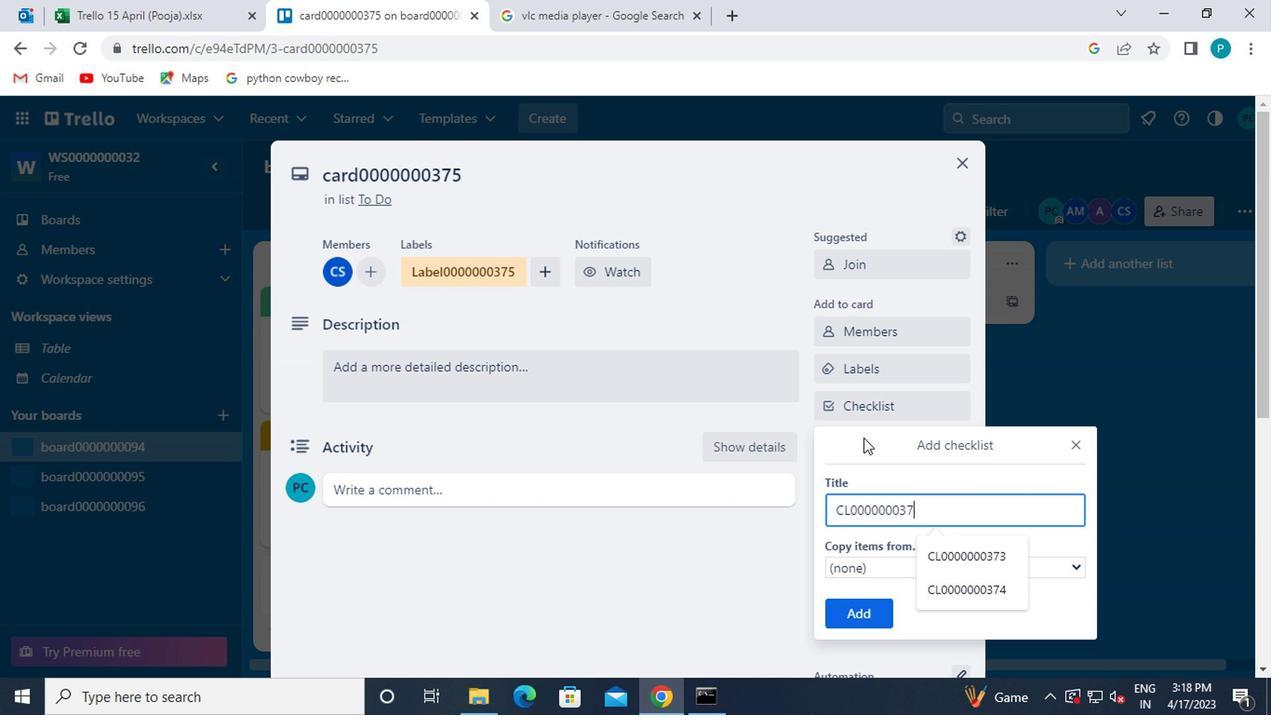 
Action: Mouse moved to (864, 614)
Screenshot: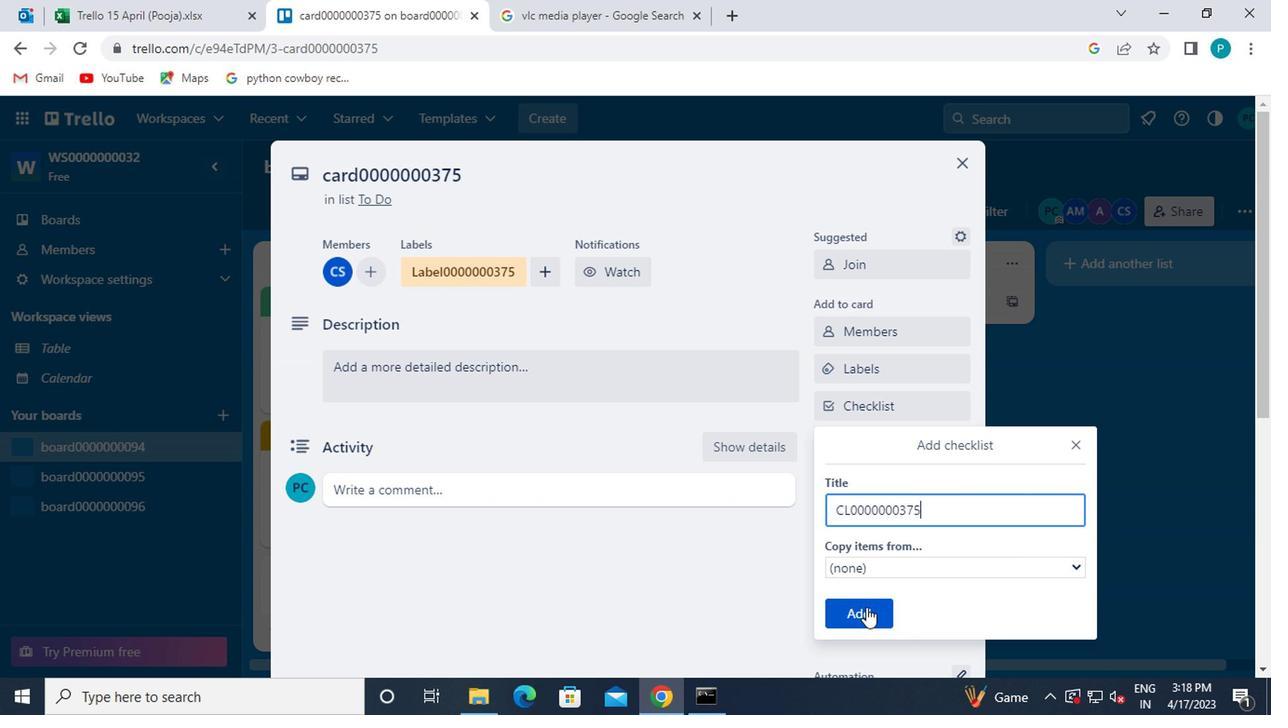 
Action: Mouse pressed left at (864, 614)
Screenshot: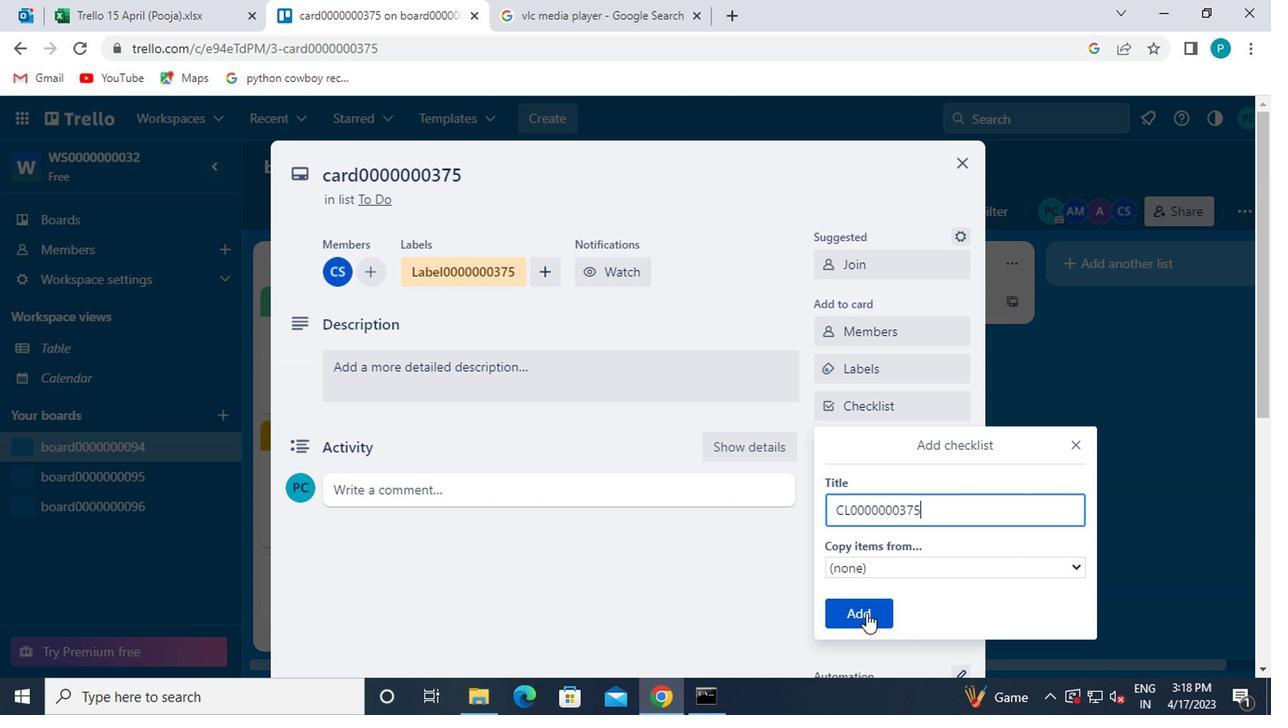
Action: Mouse moved to (846, 448)
Screenshot: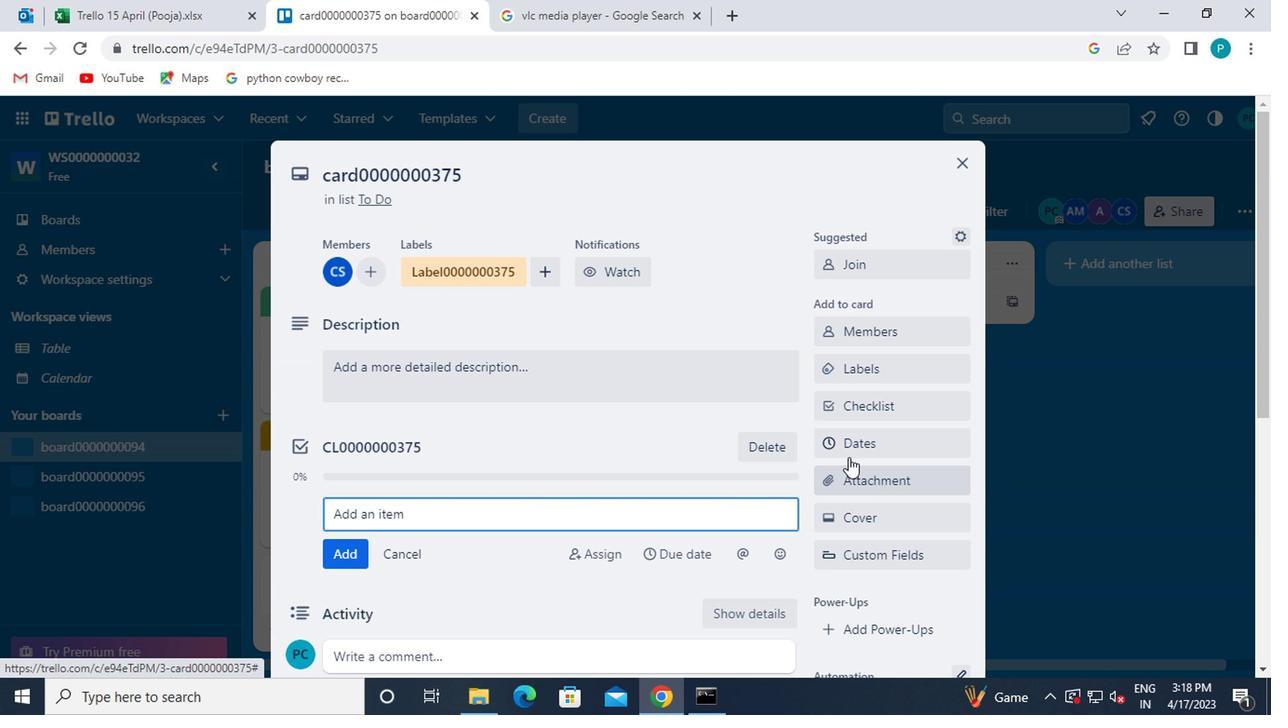 
Action: Mouse pressed left at (846, 448)
Screenshot: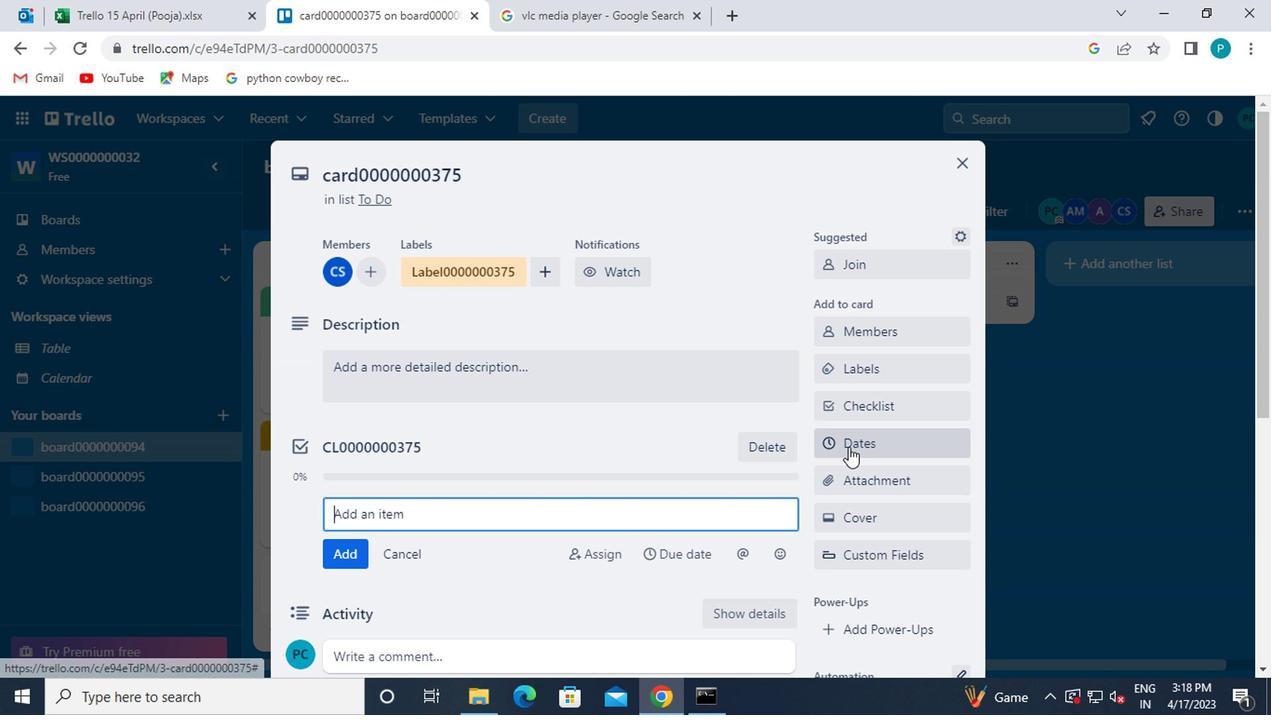 
Action: Mouse moved to (828, 499)
Screenshot: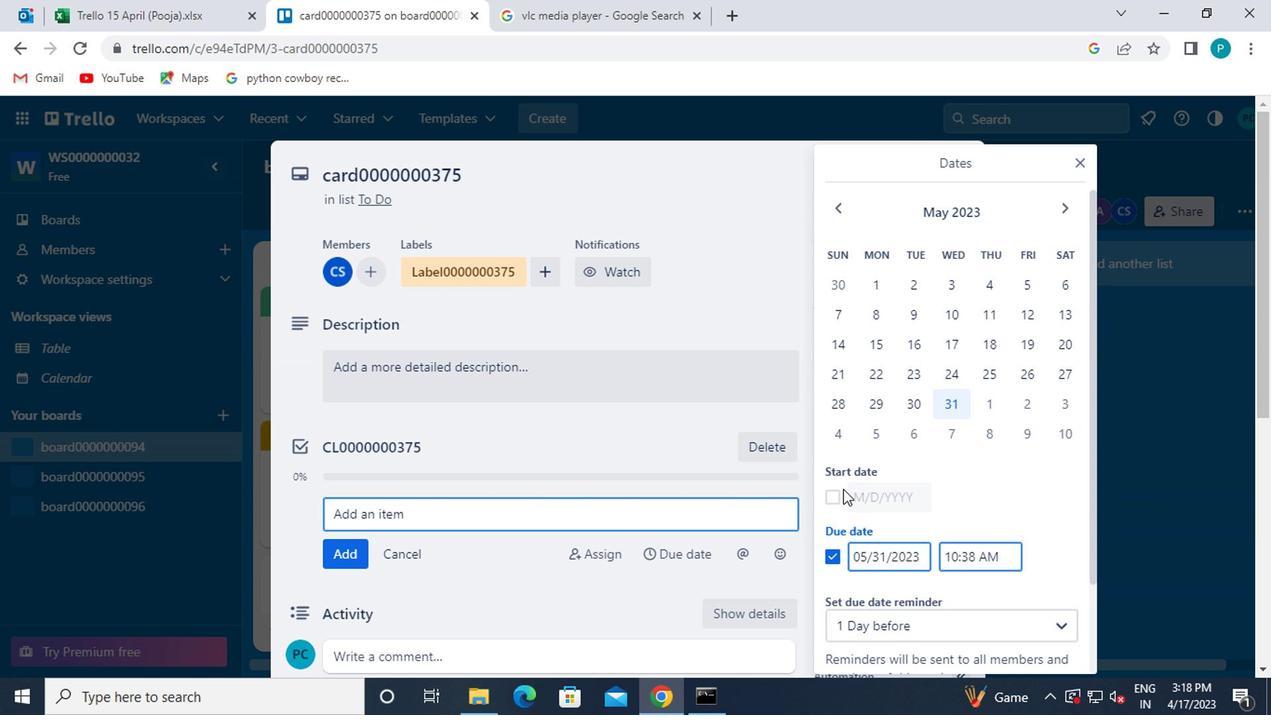 
Action: Mouse pressed left at (828, 499)
Screenshot: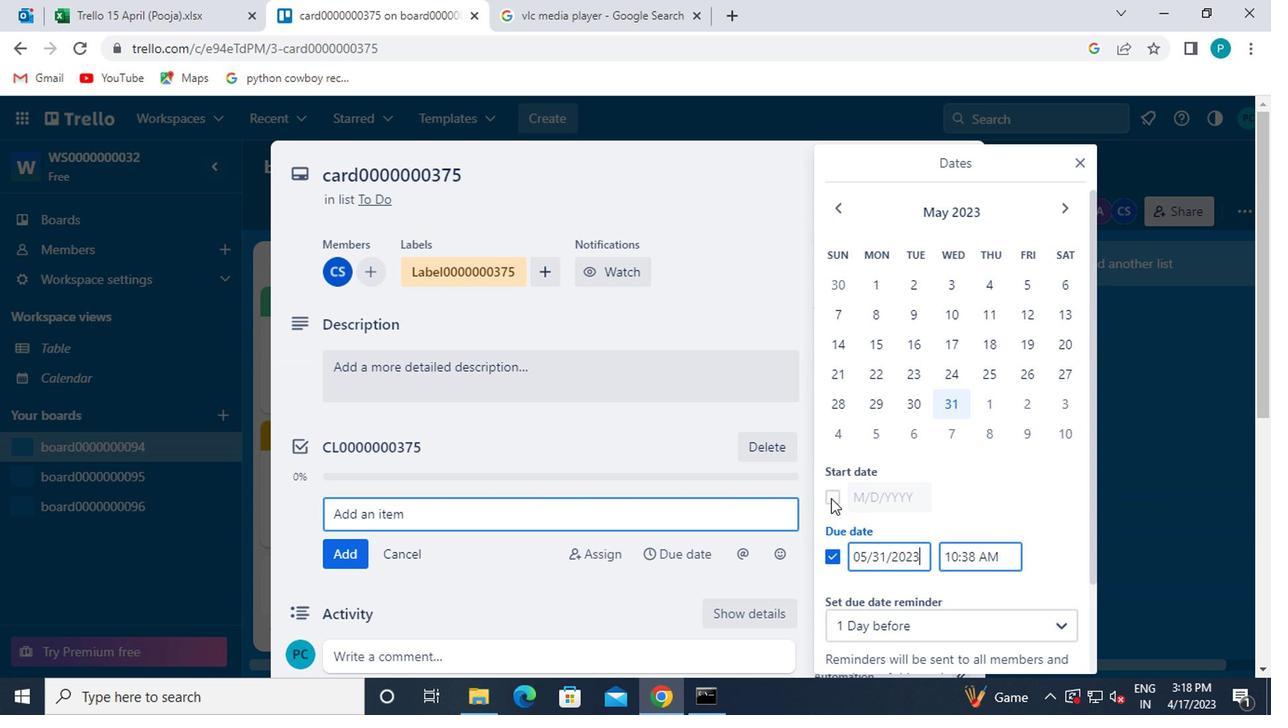 
Action: Mouse moved to (1063, 211)
Screenshot: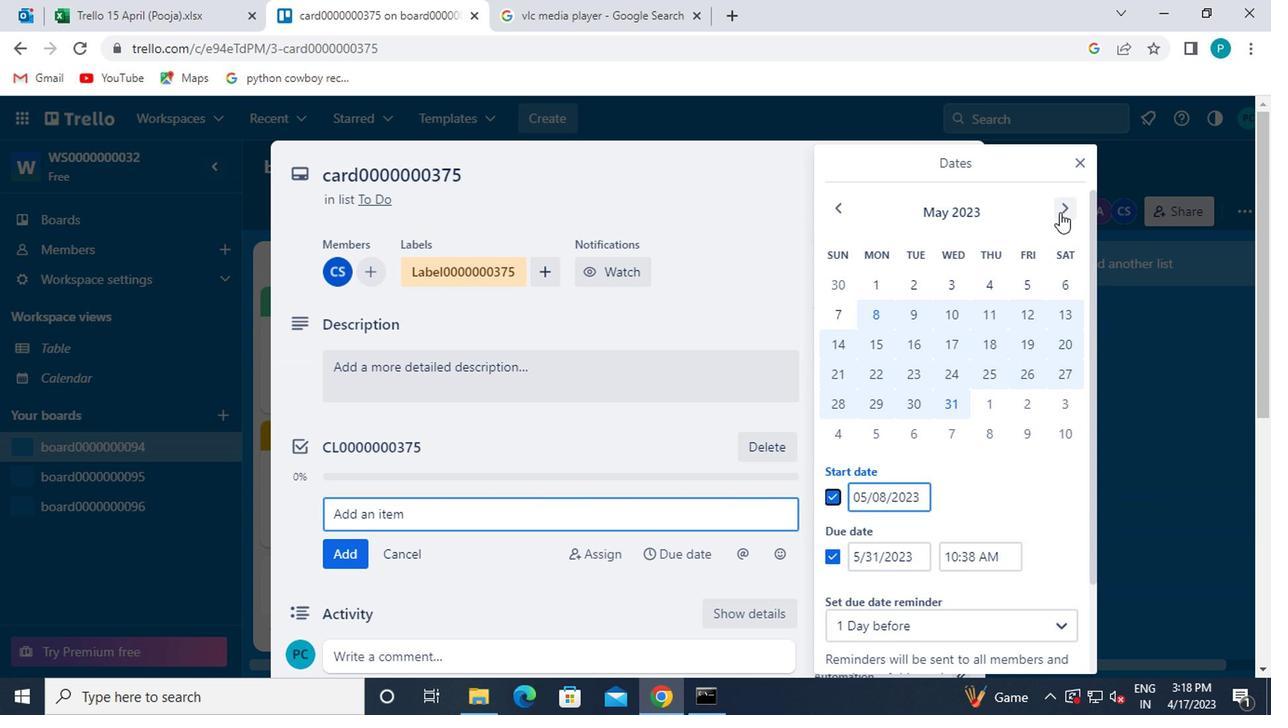 
Action: Mouse pressed left at (1063, 211)
Screenshot: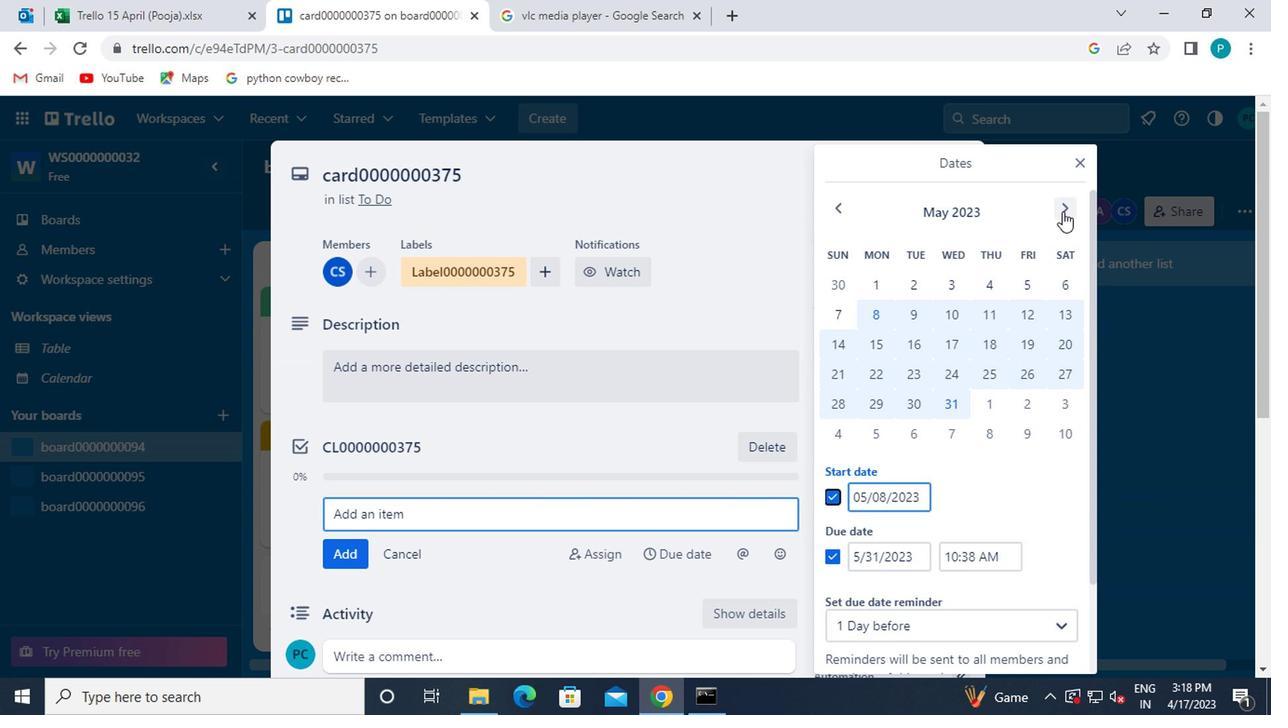 
Action: Mouse moved to (987, 282)
Screenshot: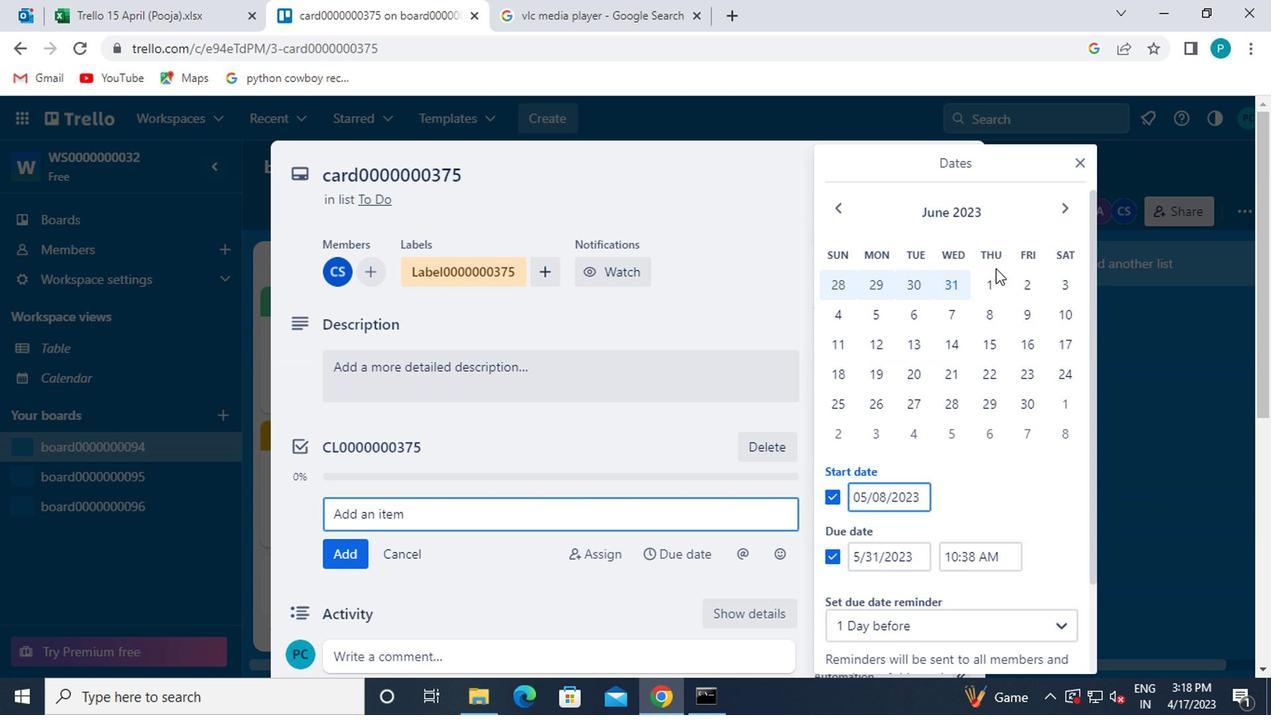 
Action: Mouse pressed left at (987, 282)
Screenshot: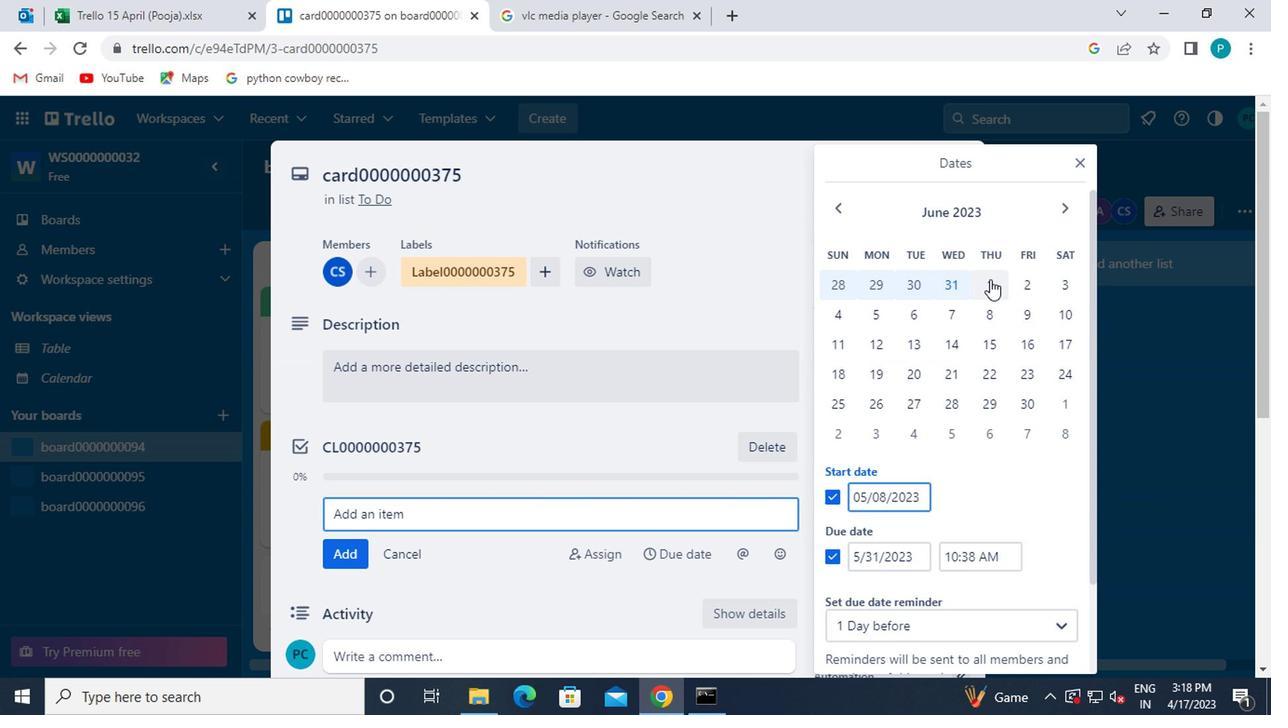
Action: Mouse moved to (1024, 397)
Screenshot: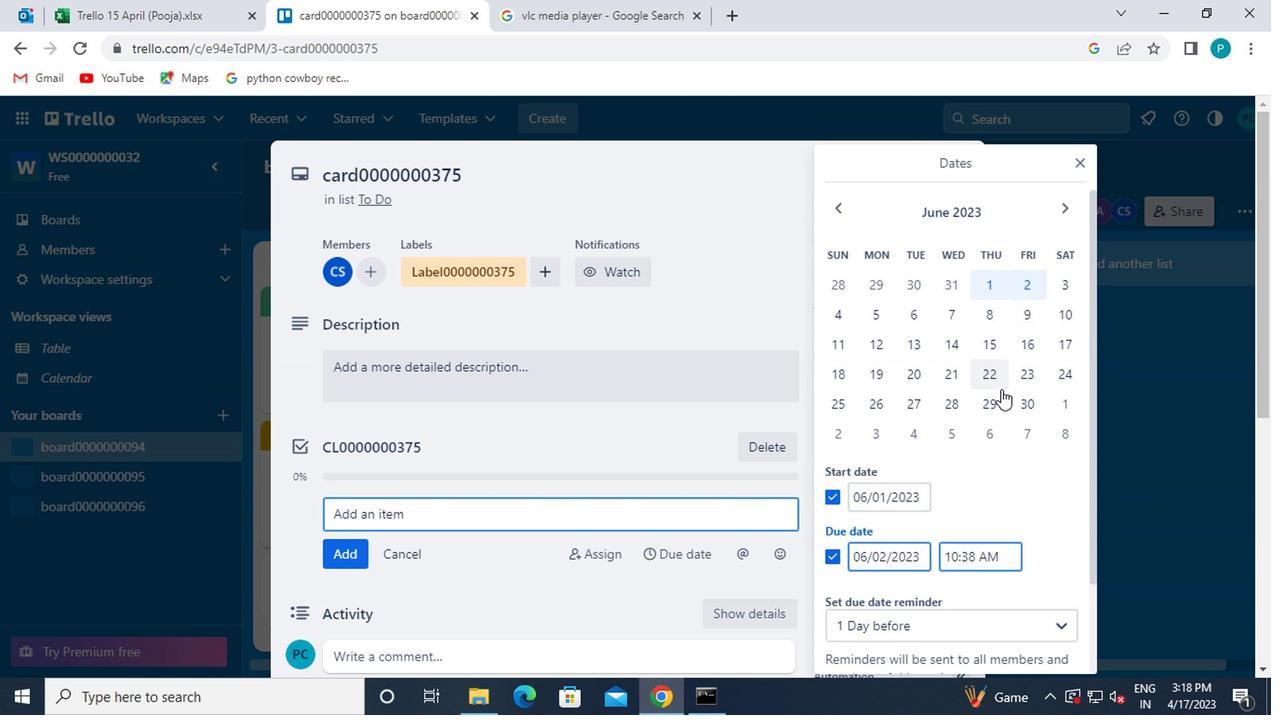 
Action: Mouse pressed left at (1024, 397)
Screenshot: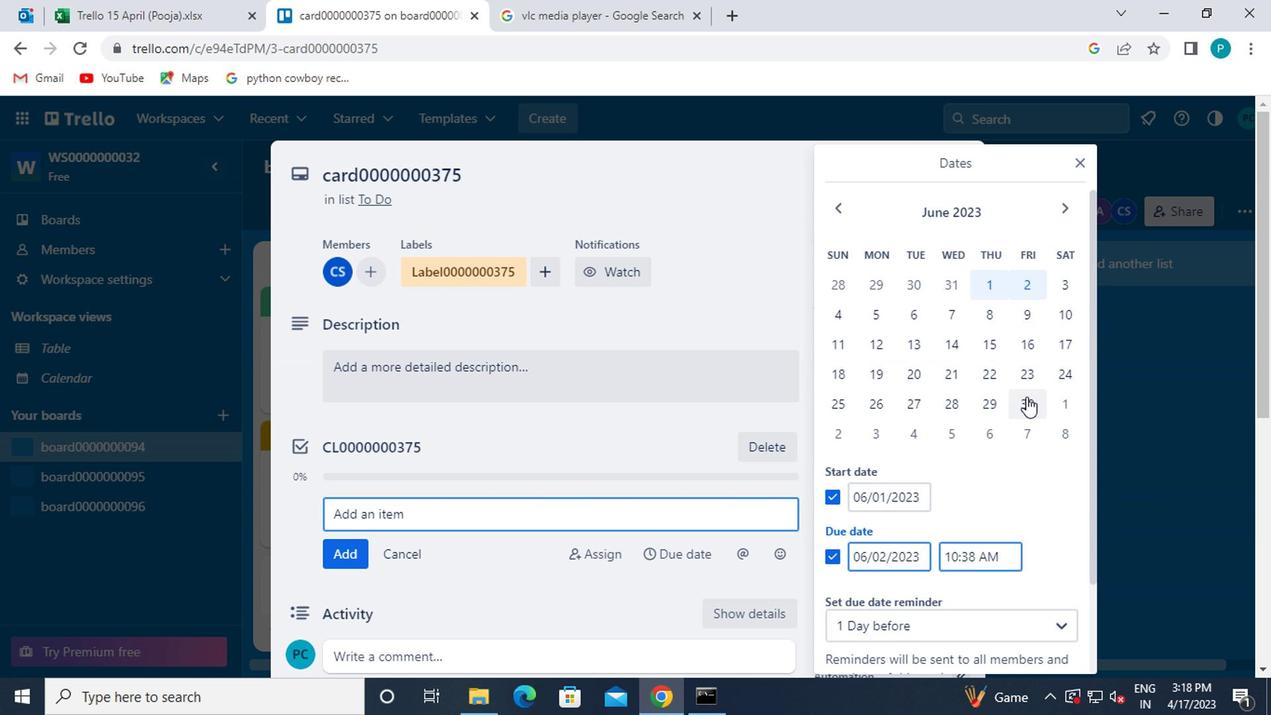 
Action: Mouse moved to (1037, 403)
Screenshot: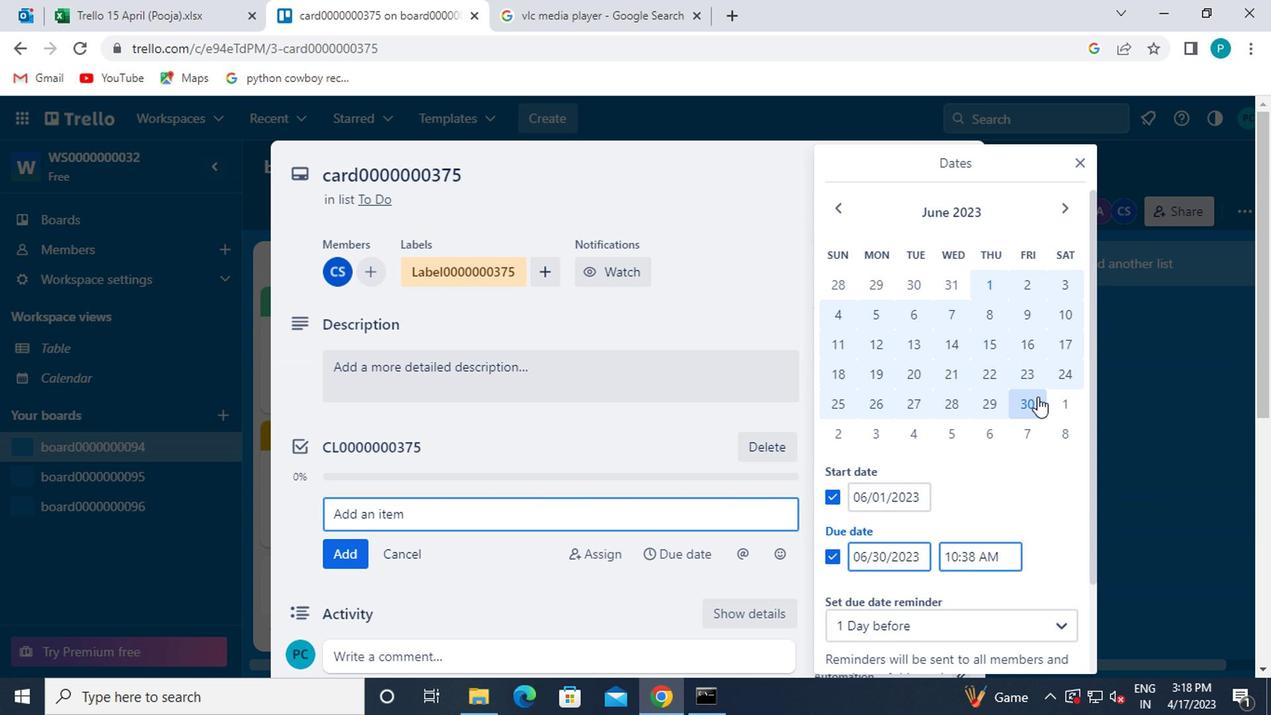 
Action: Mouse scrolled (1037, 402) with delta (0, 0)
Screenshot: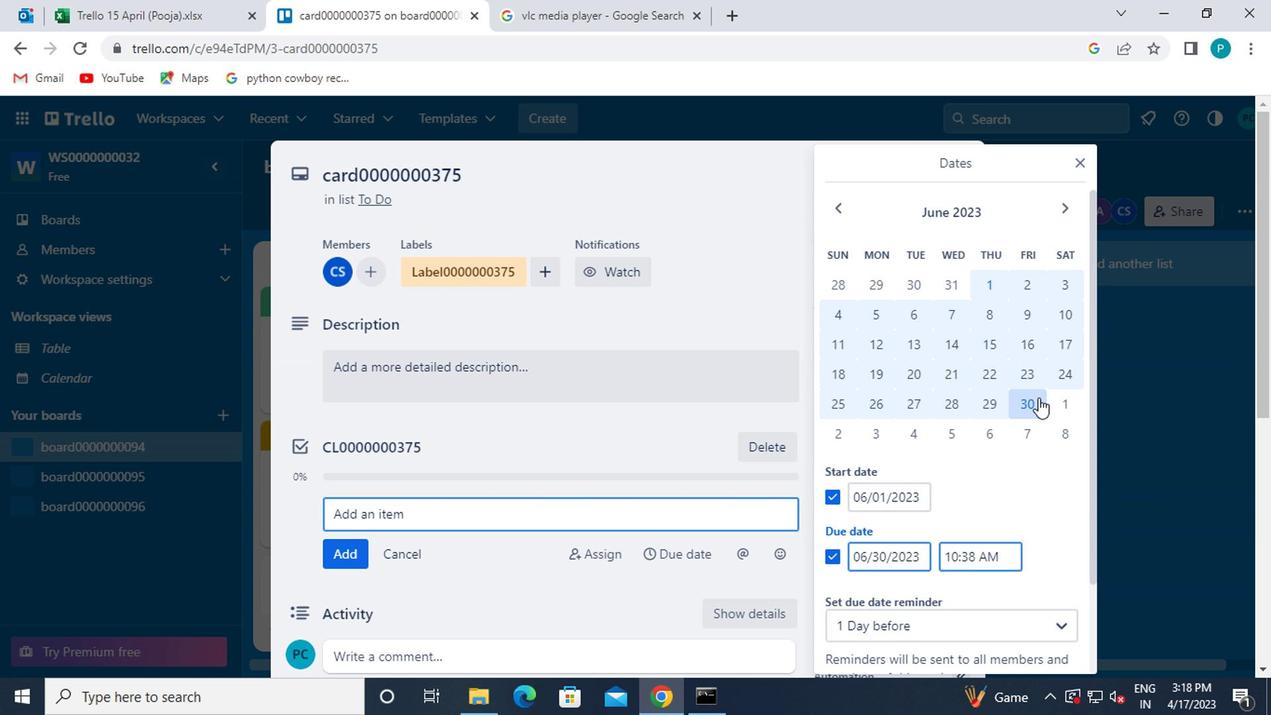 
Action: Mouse moved to (1037, 404)
Screenshot: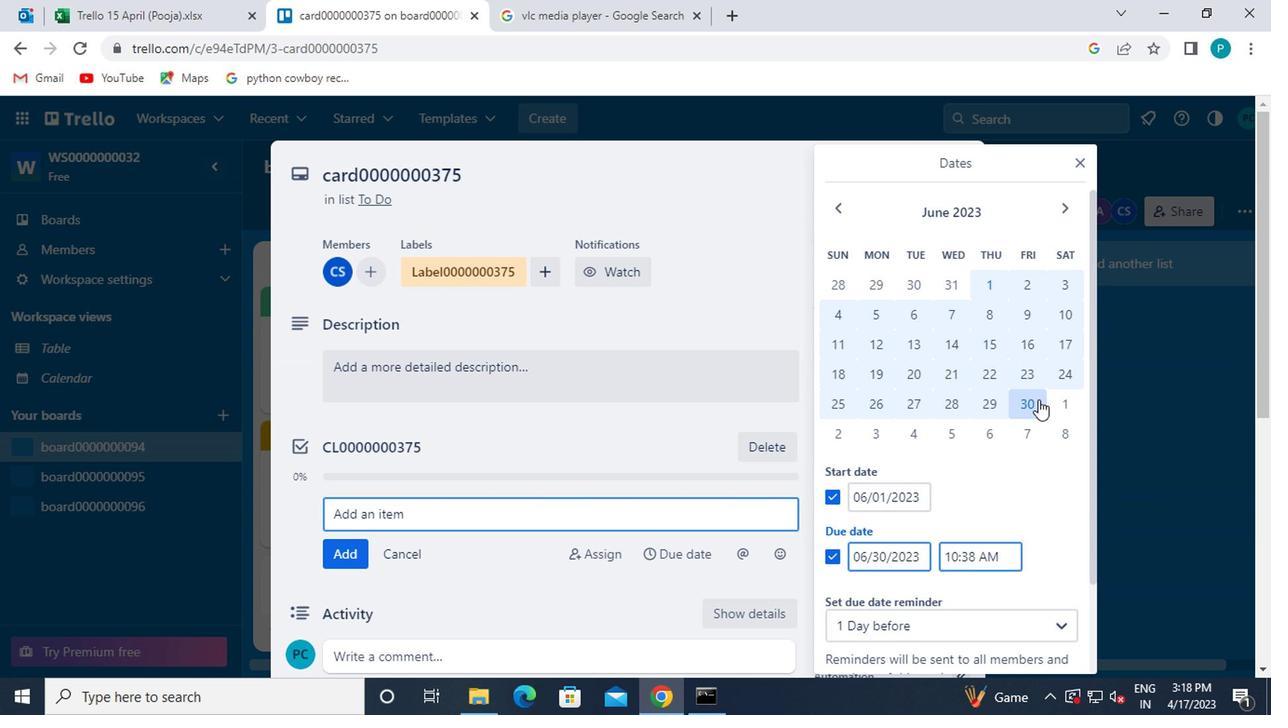 
Action: Mouse scrolled (1037, 403) with delta (0, -1)
Screenshot: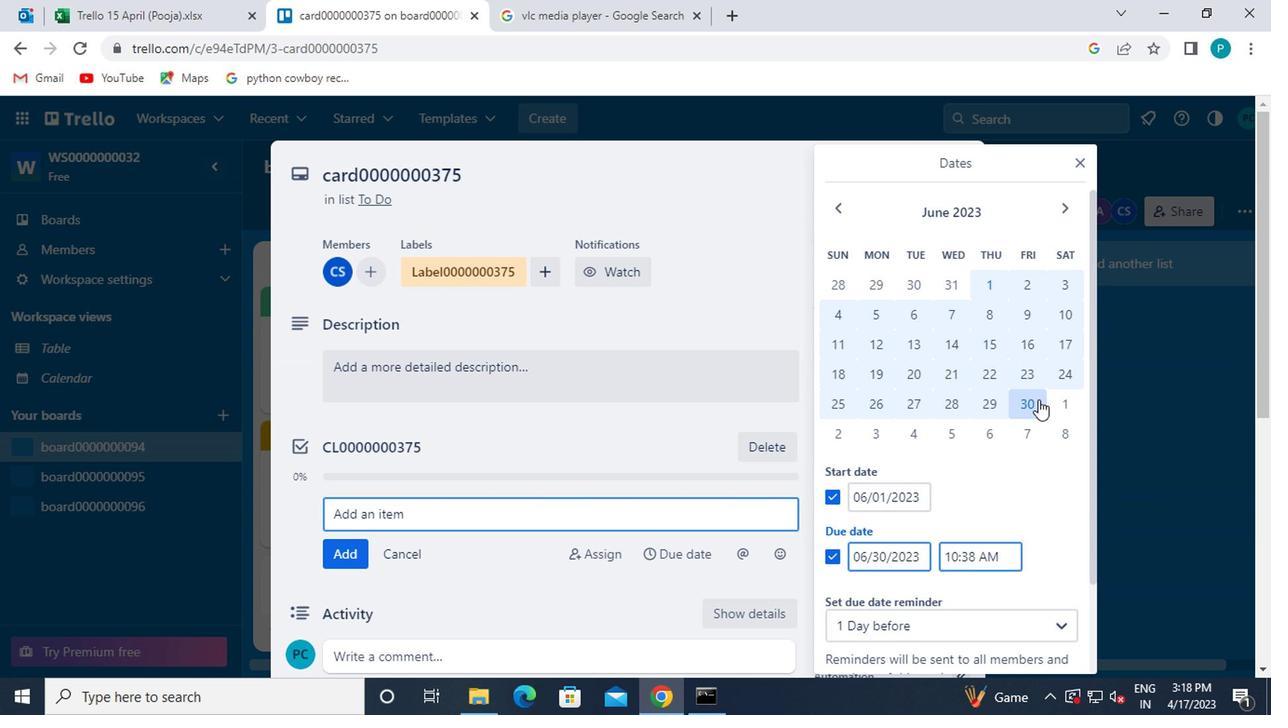 
Action: Mouse moved to (970, 596)
Screenshot: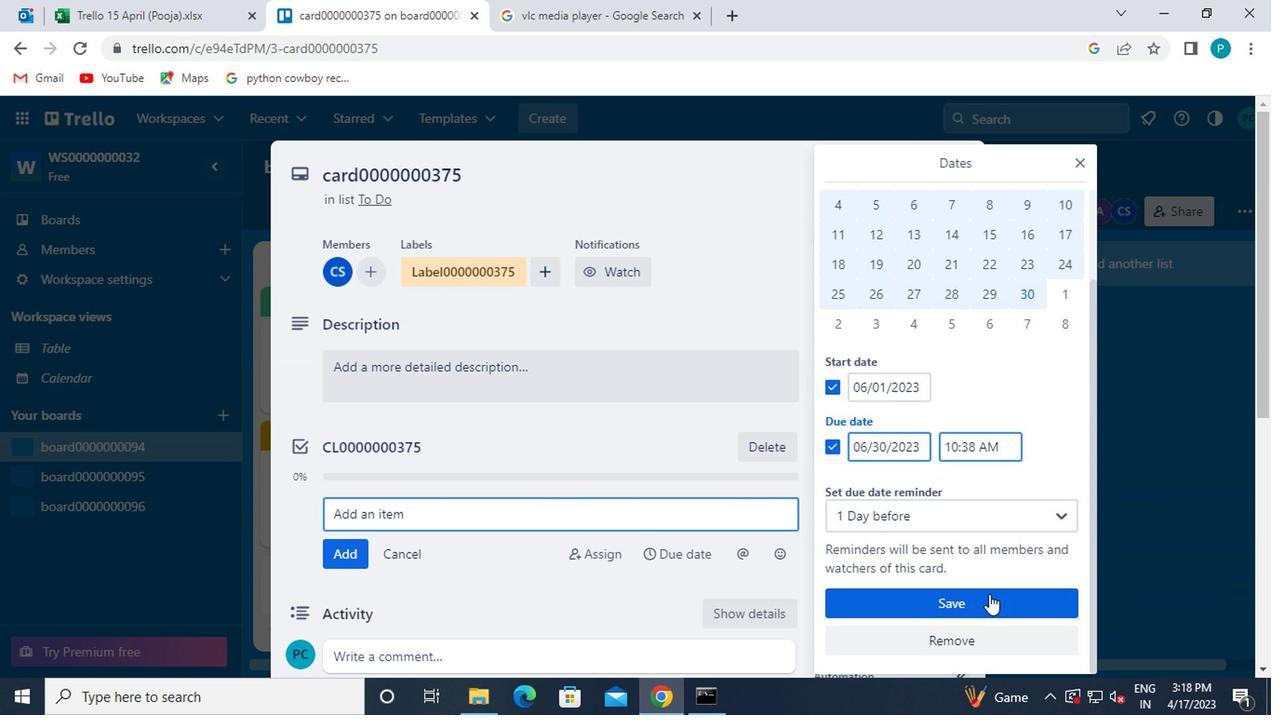 
Action: Mouse pressed left at (970, 596)
Screenshot: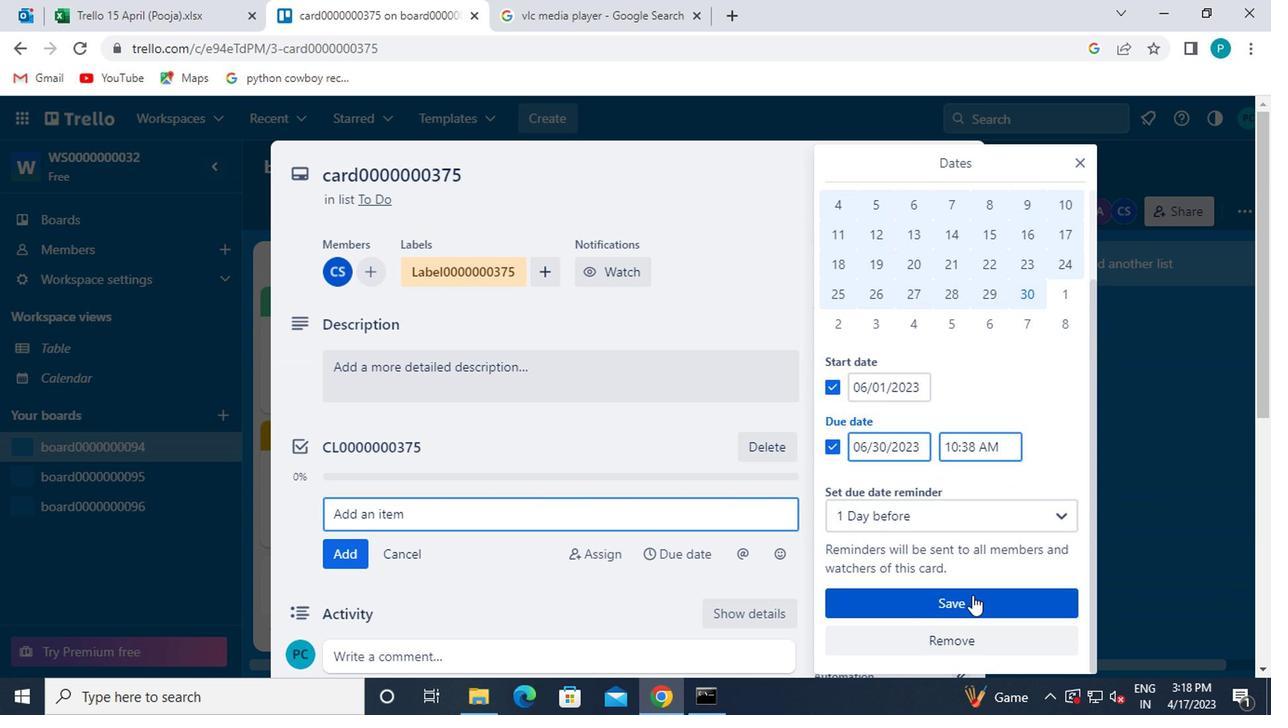 
Action: Mouse moved to (957, 601)
Screenshot: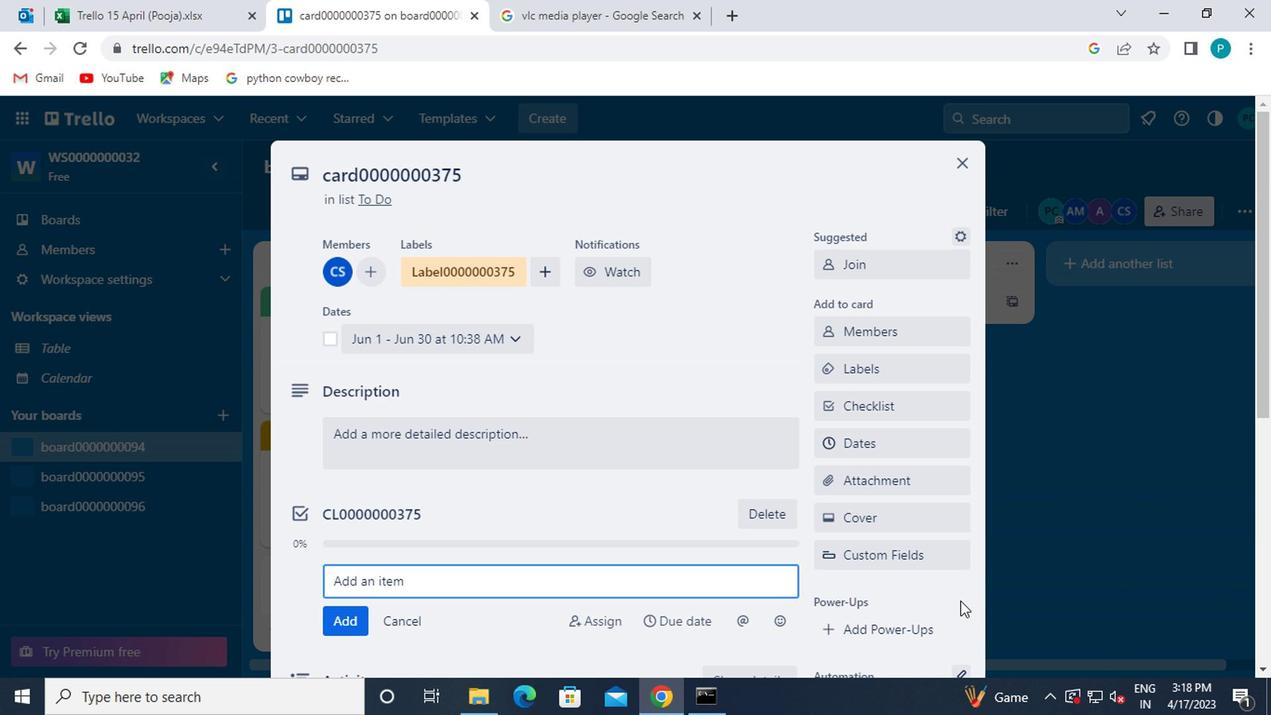 
